 Task: Find an Airbnb in Gardner for 7 guests from July 10 to July 15 with free parking, wifi, 4 bedrooms, 7 beds, priced between ₹10,000 and ₹15,000, and hosted in English.
Action: Mouse moved to (614, 125)
Screenshot: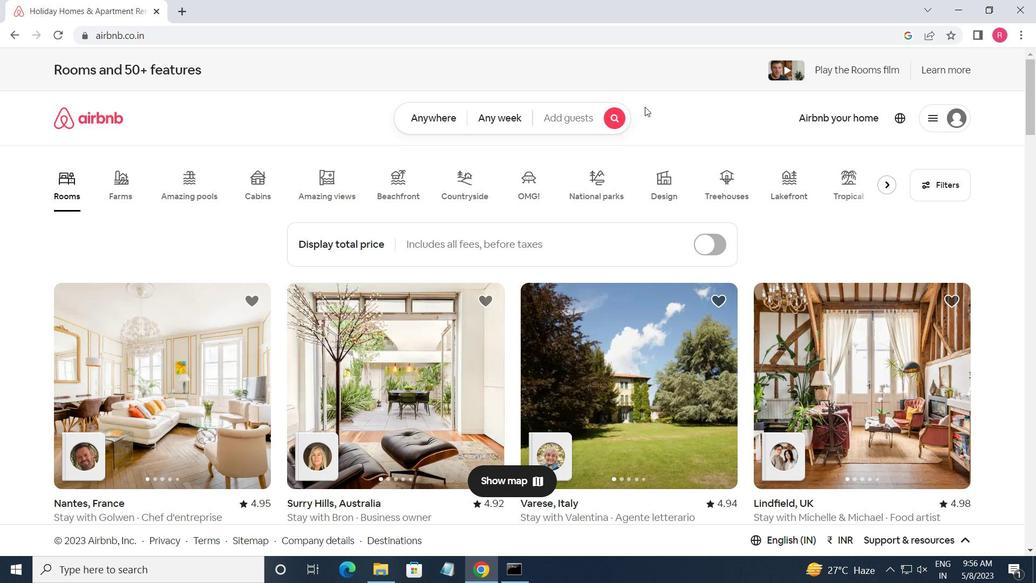 
Action: Mouse pressed left at (614, 125)
Screenshot: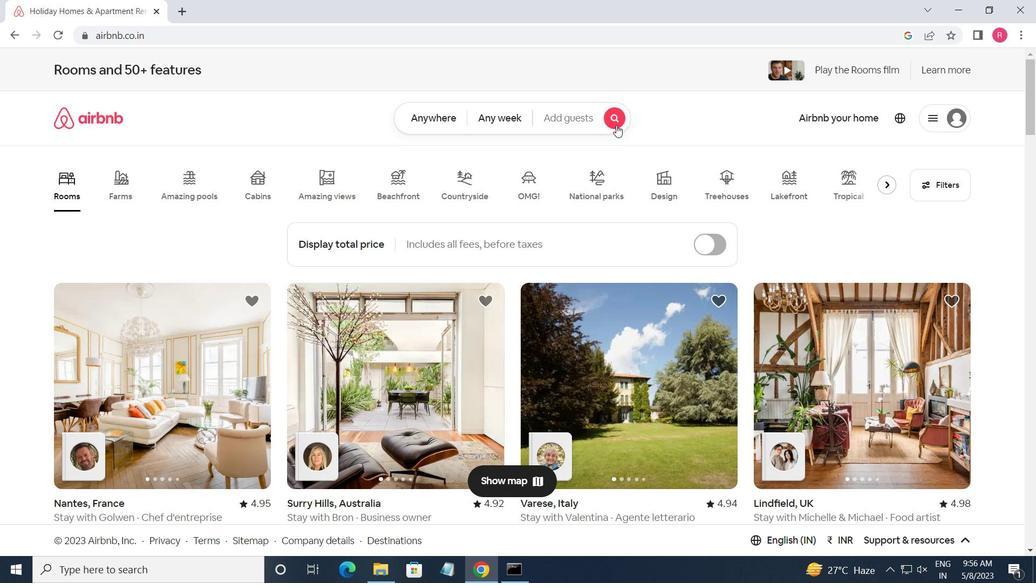 
Action: Mouse moved to (328, 158)
Screenshot: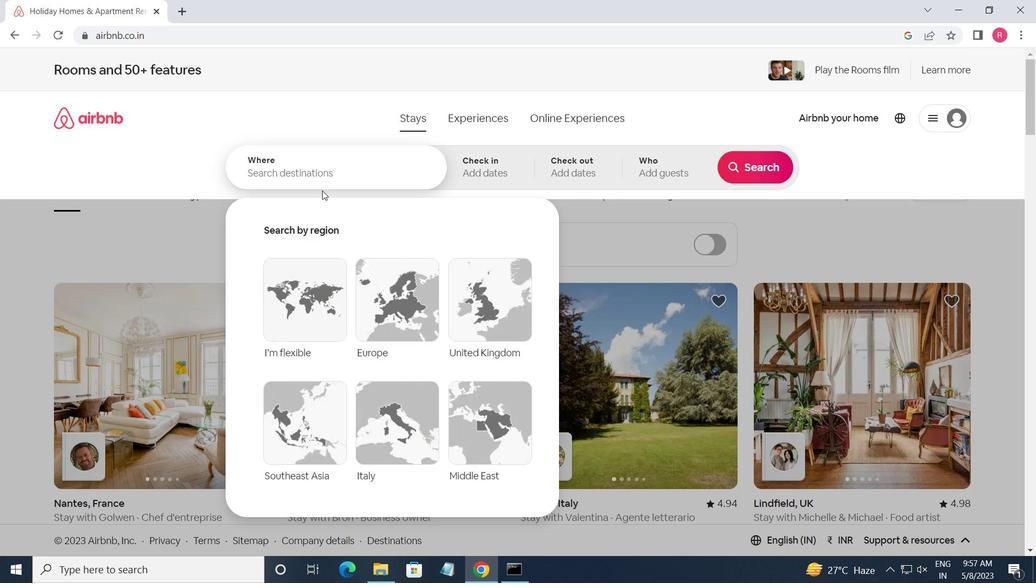 
Action: Mouse pressed left at (328, 158)
Screenshot: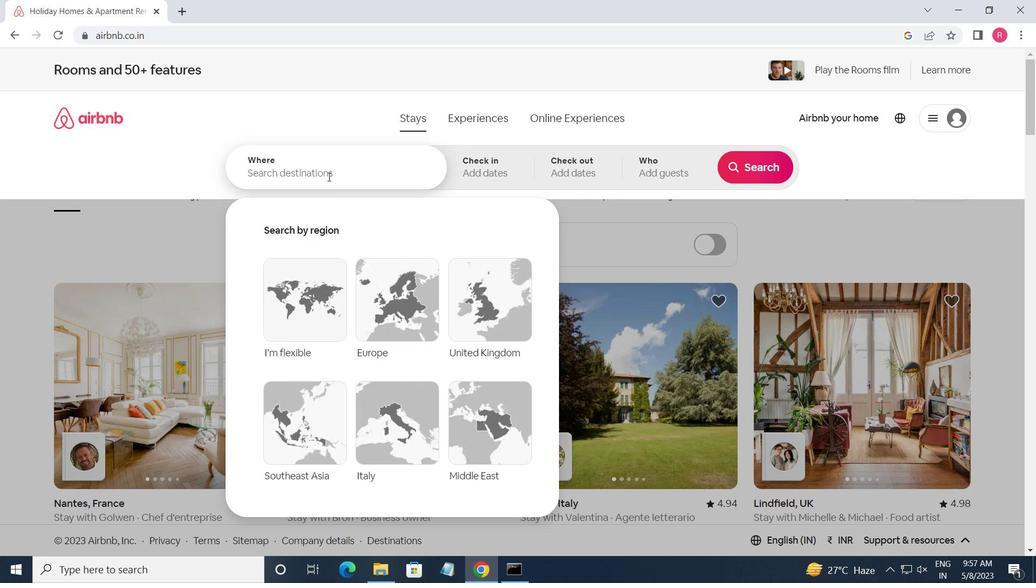 
Action: Mouse moved to (328, 158)
Screenshot: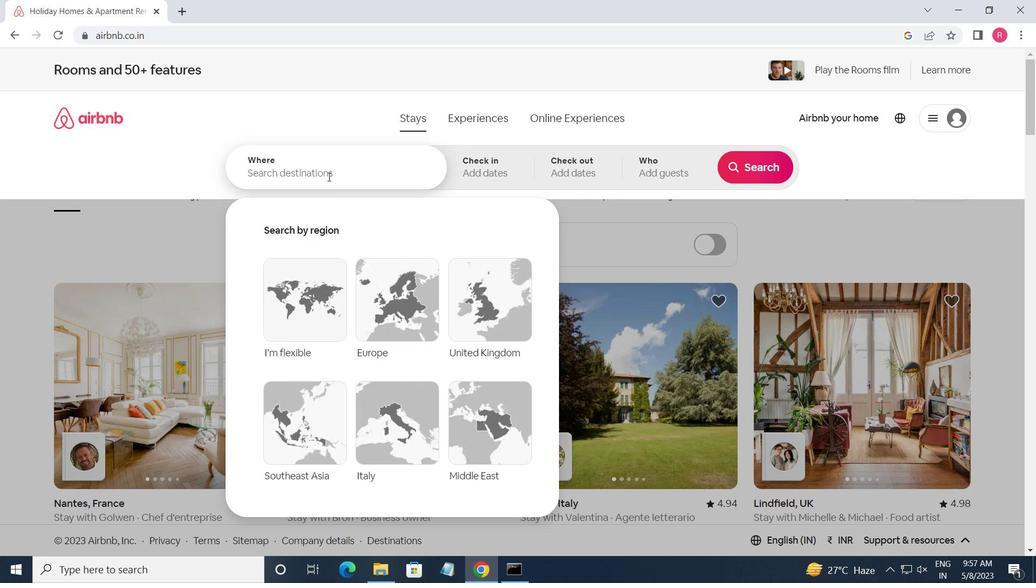 
Action: Key pressed <Key.shift>GRADNER,<Key.shift_r>UNITED<Key.space><Key.shift>STATE<Key.enter>
Screenshot: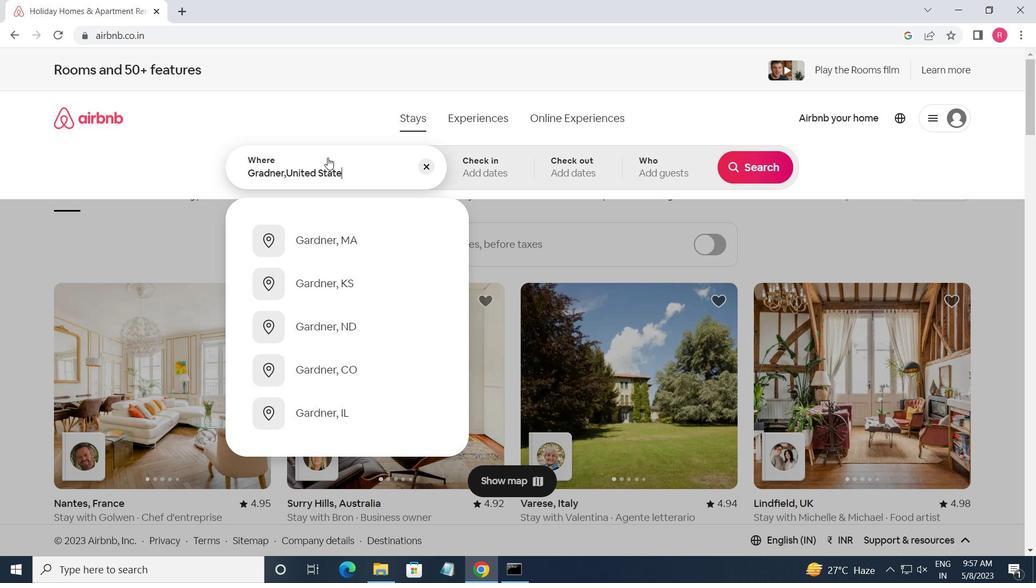 
Action: Mouse moved to (762, 282)
Screenshot: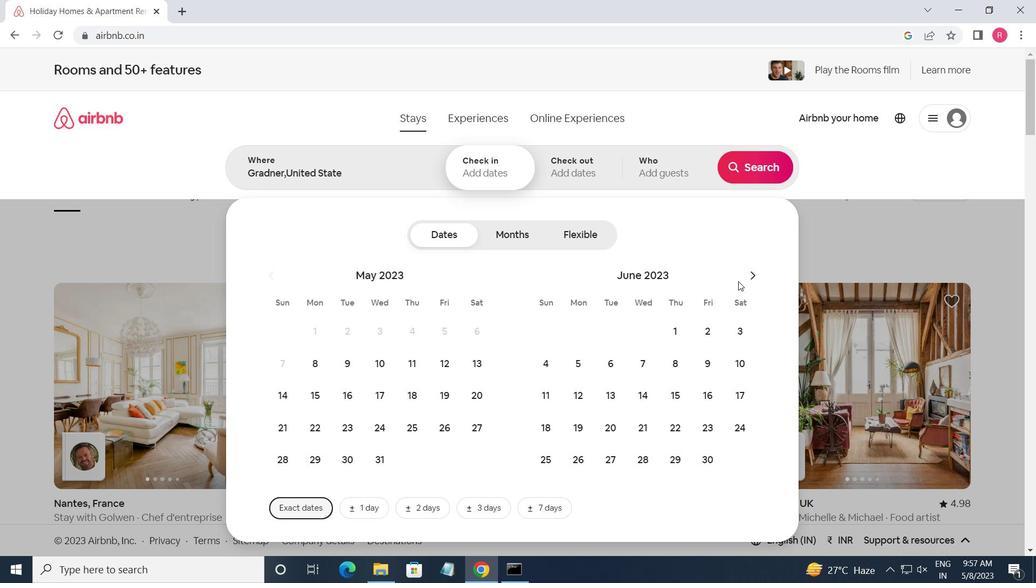
Action: Mouse pressed left at (762, 282)
Screenshot: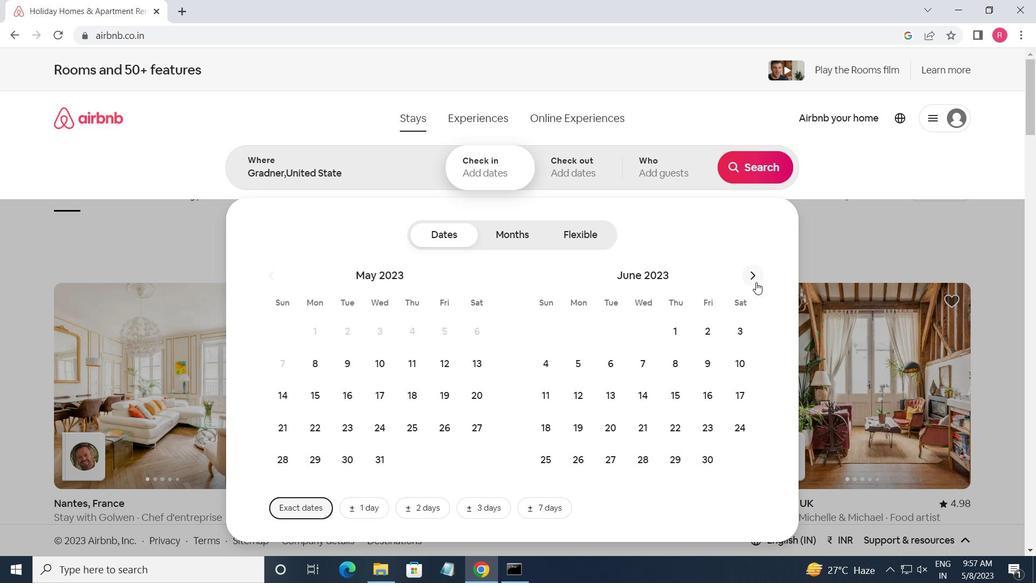 
Action: Mouse moved to (753, 281)
Screenshot: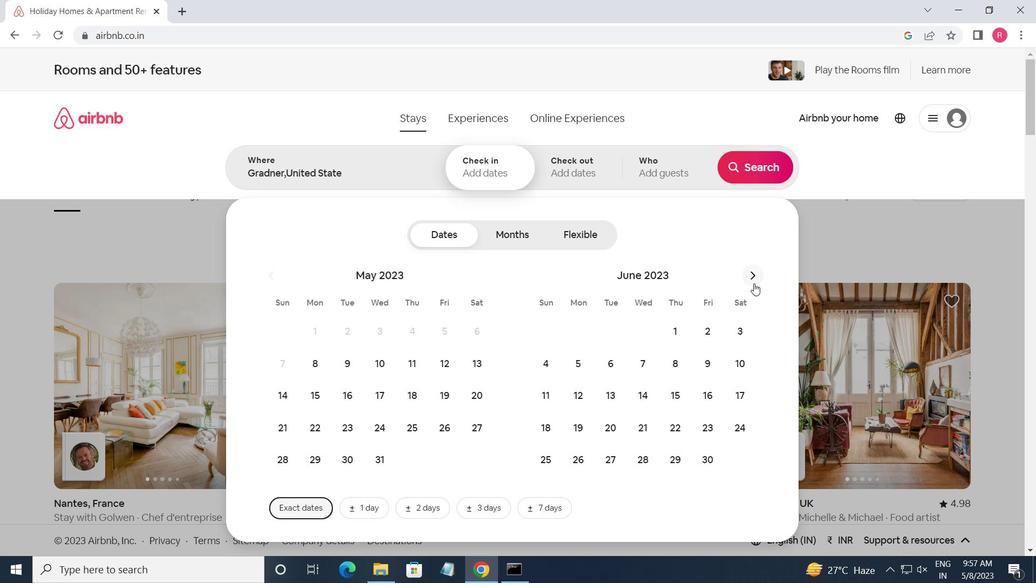 
Action: Mouse pressed left at (753, 281)
Screenshot: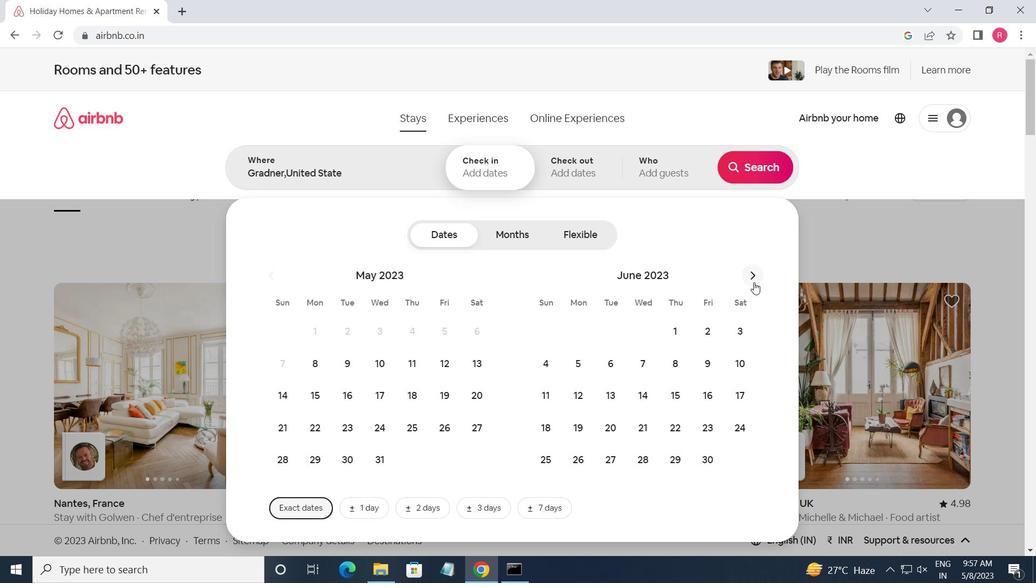 
Action: Mouse moved to (586, 390)
Screenshot: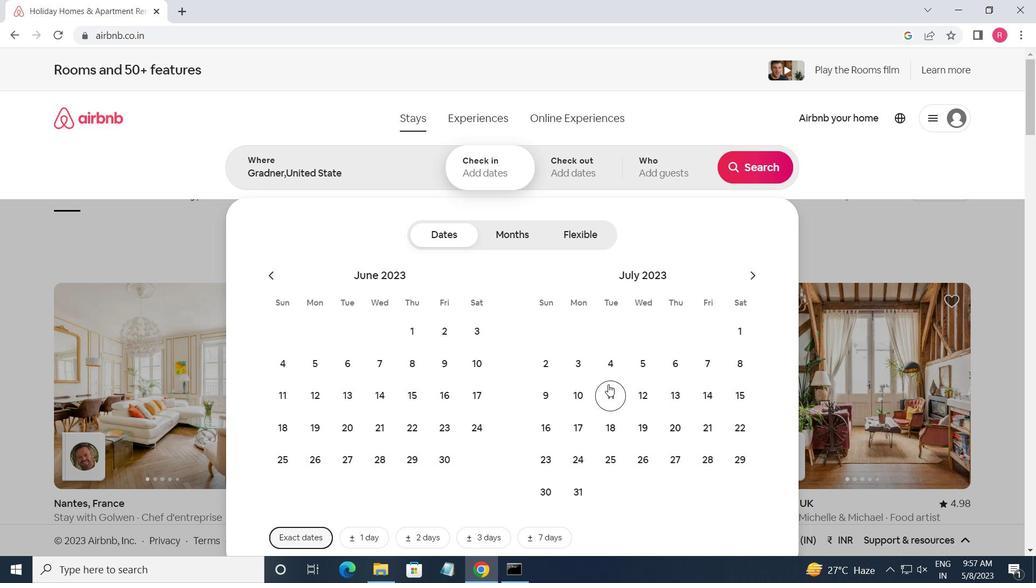 
Action: Mouse pressed left at (586, 390)
Screenshot: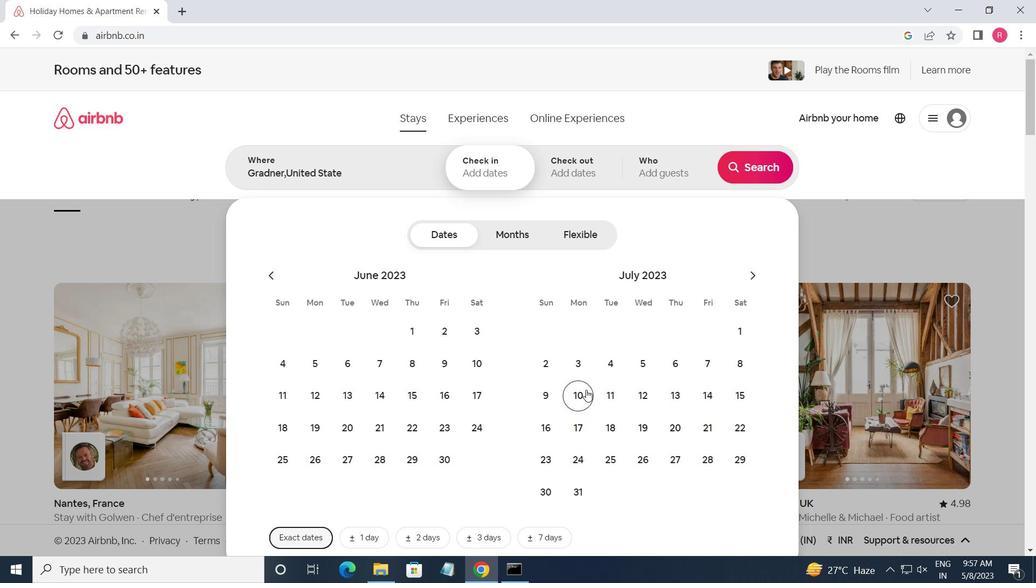 
Action: Mouse moved to (743, 391)
Screenshot: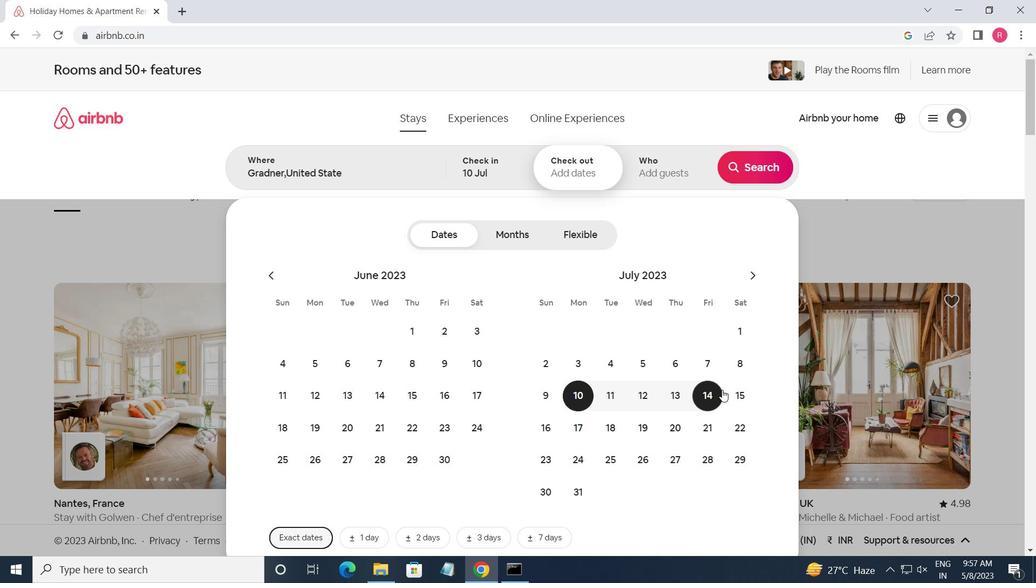 
Action: Mouse pressed left at (743, 391)
Screenshot: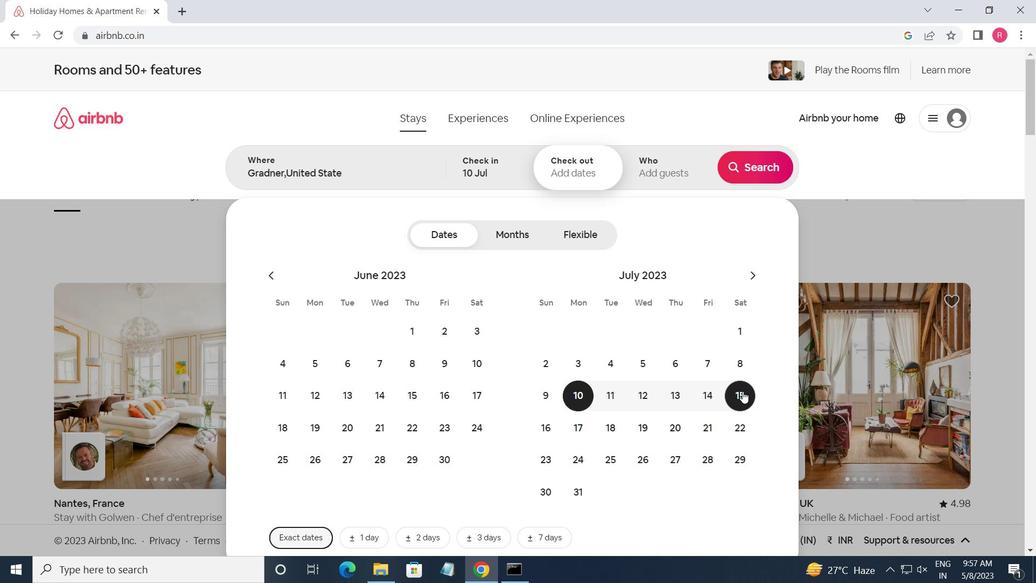 
Action: Mouse moved to (651, 170)
Screenshot: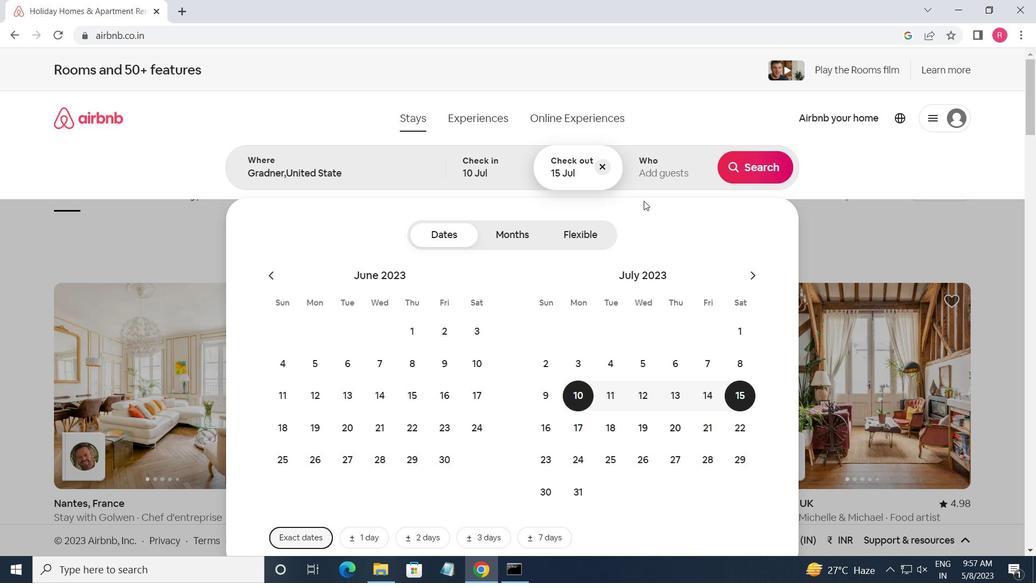 
Action: Mouse pressed left at (651, 170)
Screenshot: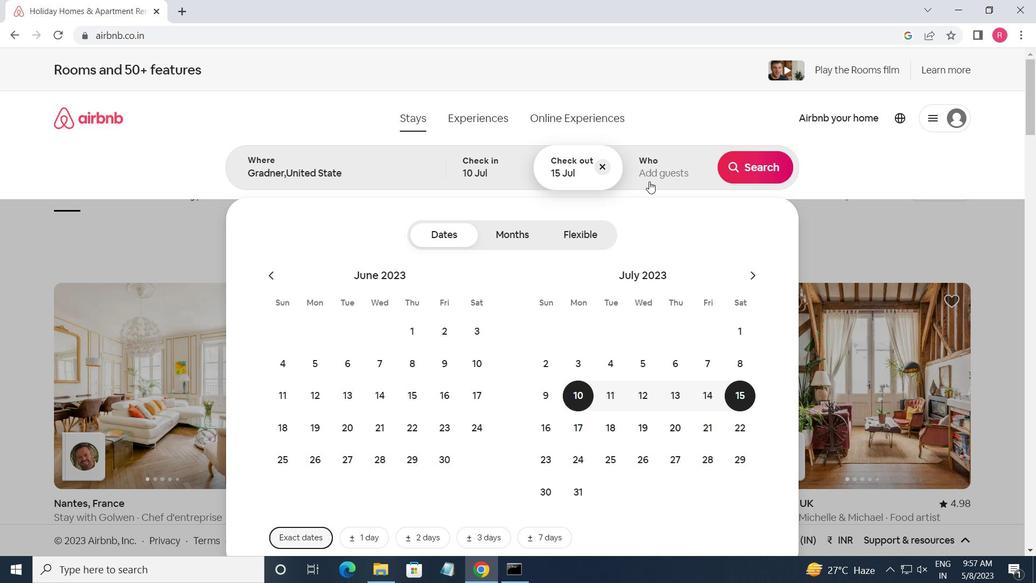 
Action: Mouse moved to (765, 245)
Screenshot: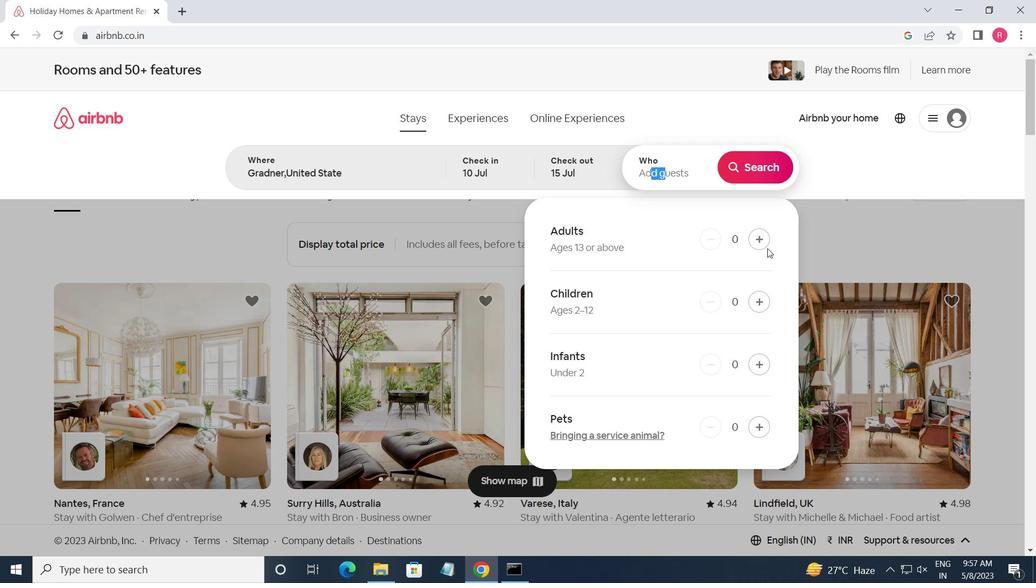 
Action: Mouse pressed left at (765, 245)
Screenshot: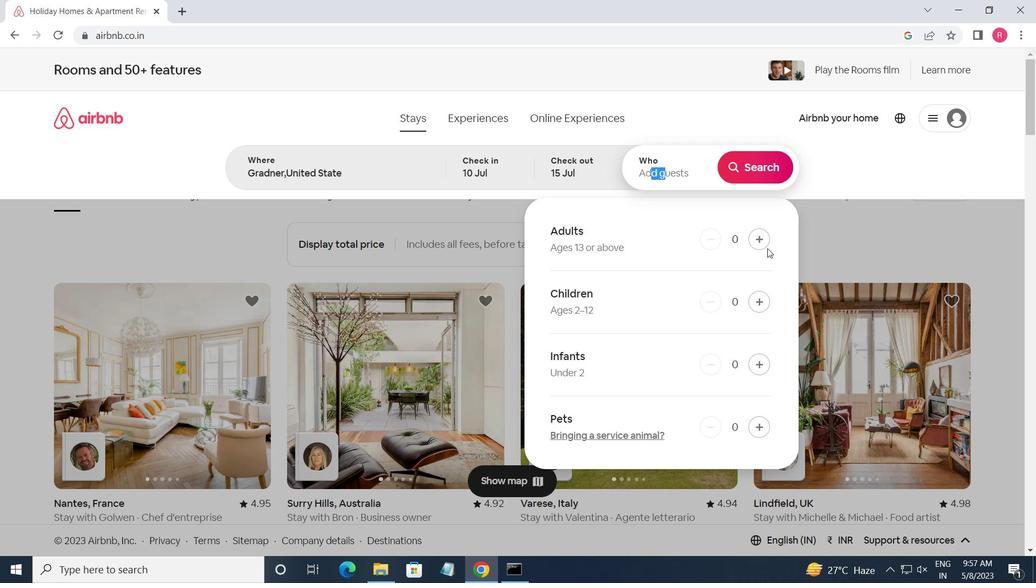 
Action: Mouse pressed left at (765, 245)
Screenshot: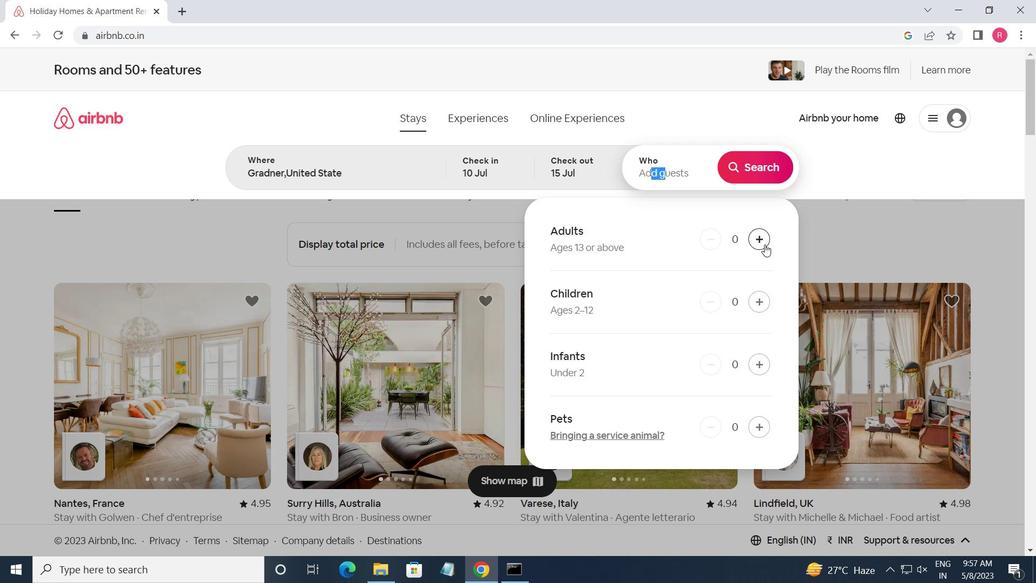 
Action: Mouse pressed left at (765, 245)
Screenshot: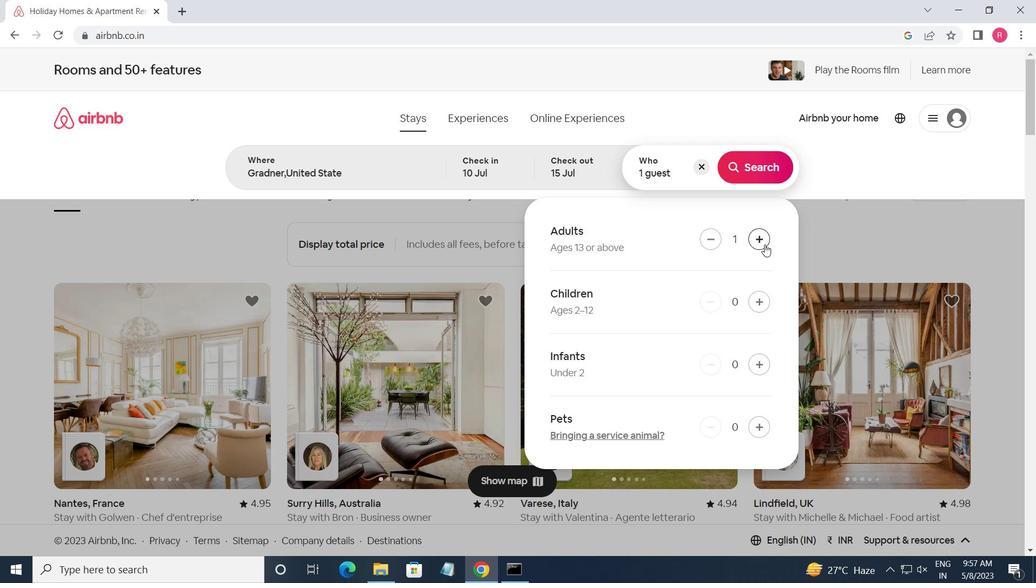 
Action: Mouse pressed left at (765, 245)
Screenshot: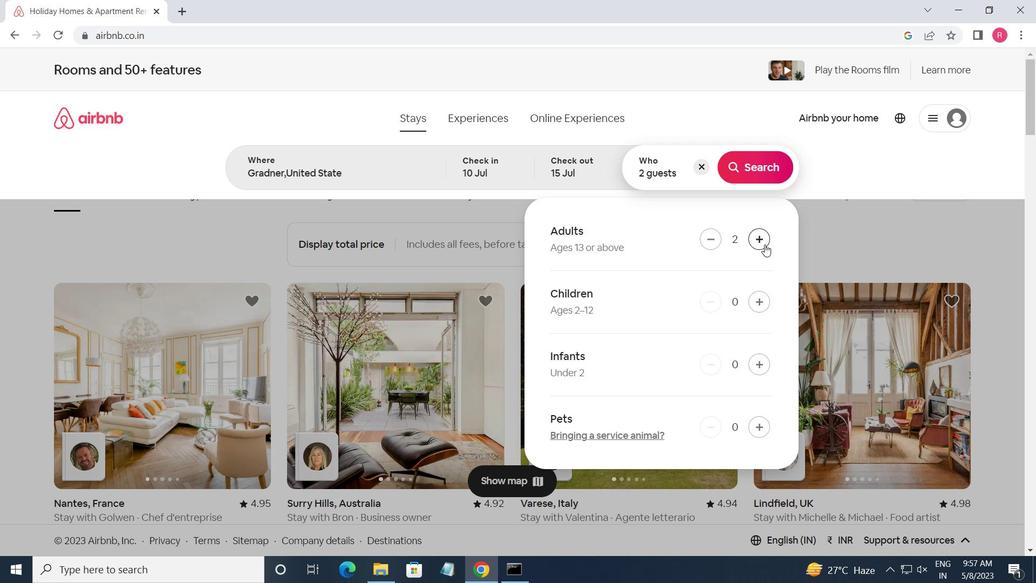 
Action: Mouse pressed left at (765, 245)
Screenshot: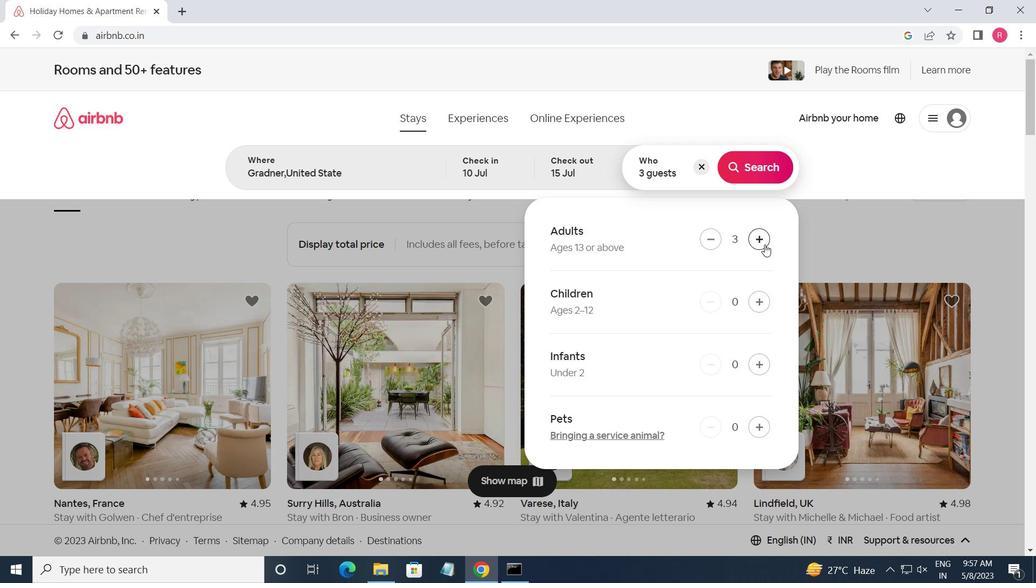 
Action: Mouse pressed left at (765, 245)
Screenshot: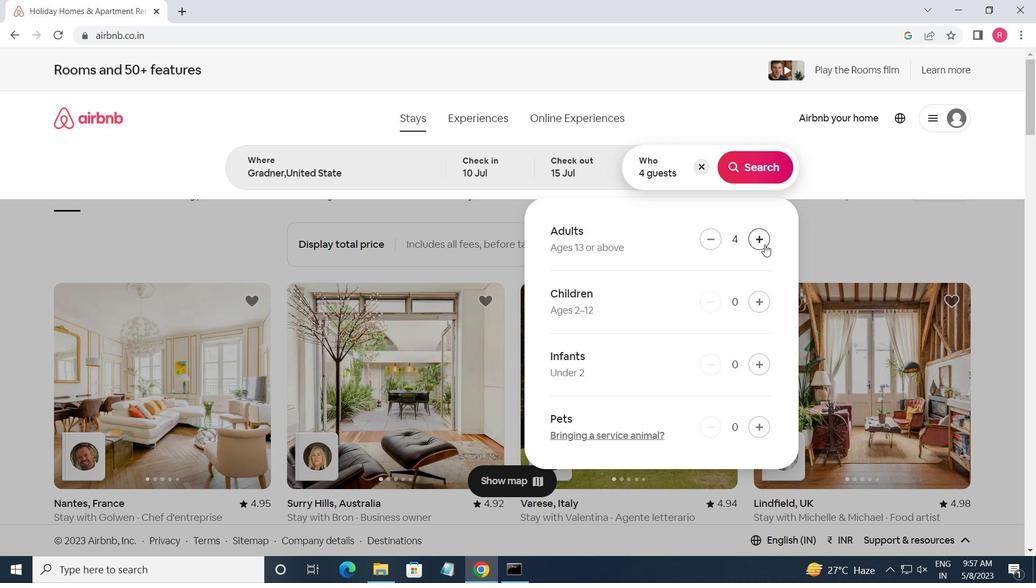 
Action: Mouse pressed left at (765, 245)
Screenshot: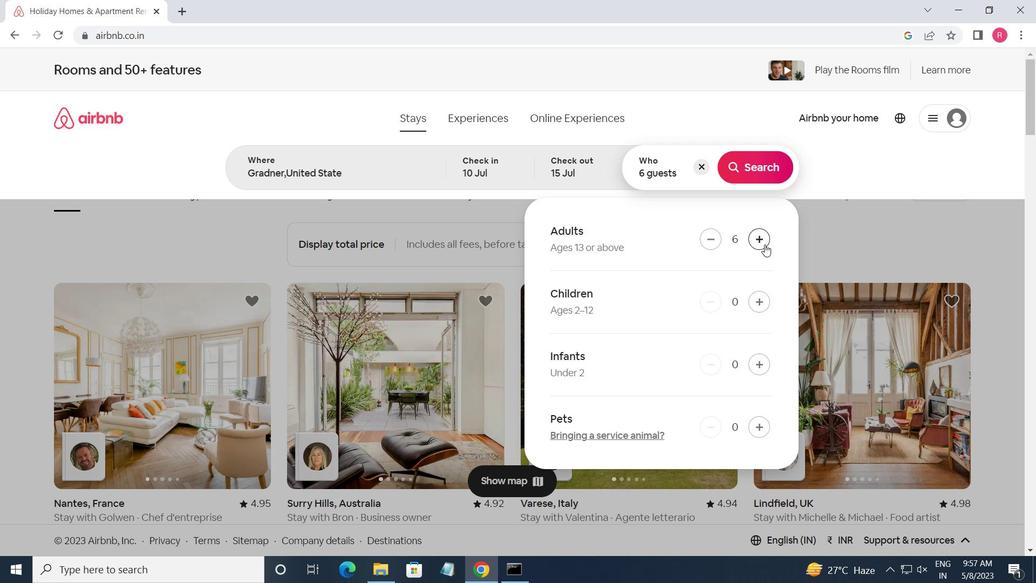 
Action: Mouse moved to (755, 170)
Screenshot: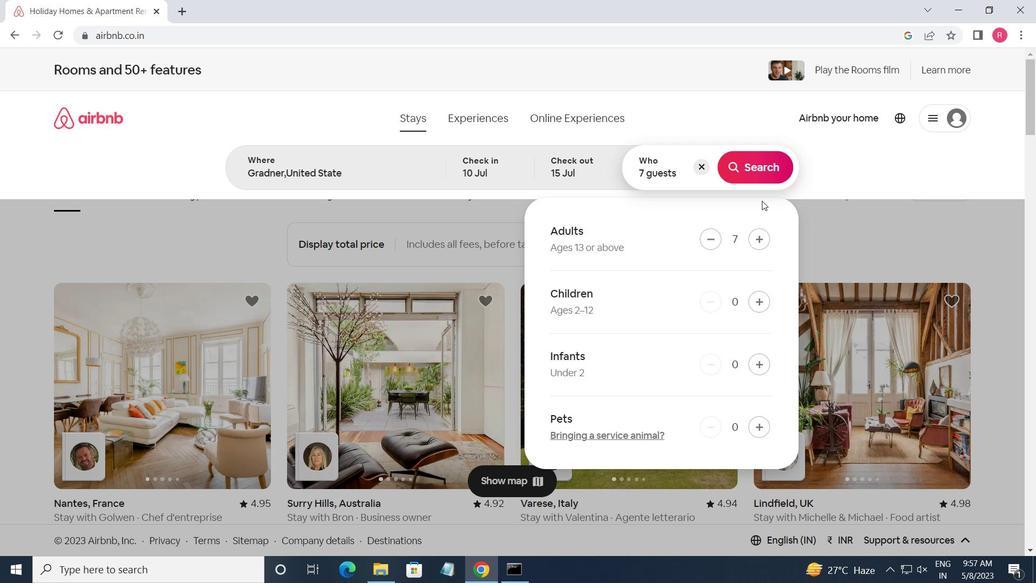 
Action: Mouse pressed left at (755, 170)
Screenshot: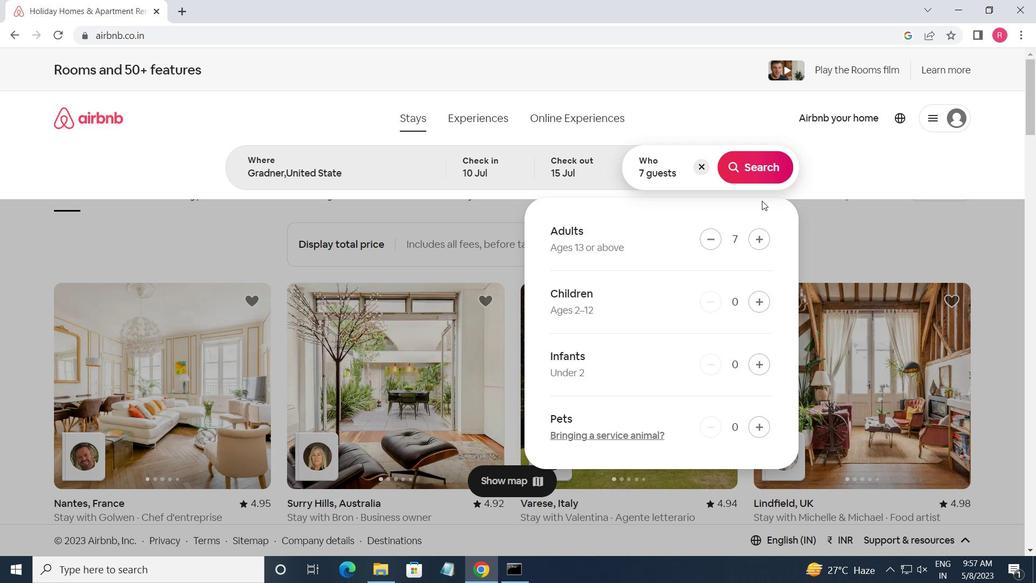 
Action: Mouse moved to (984, 129)
Screenshot: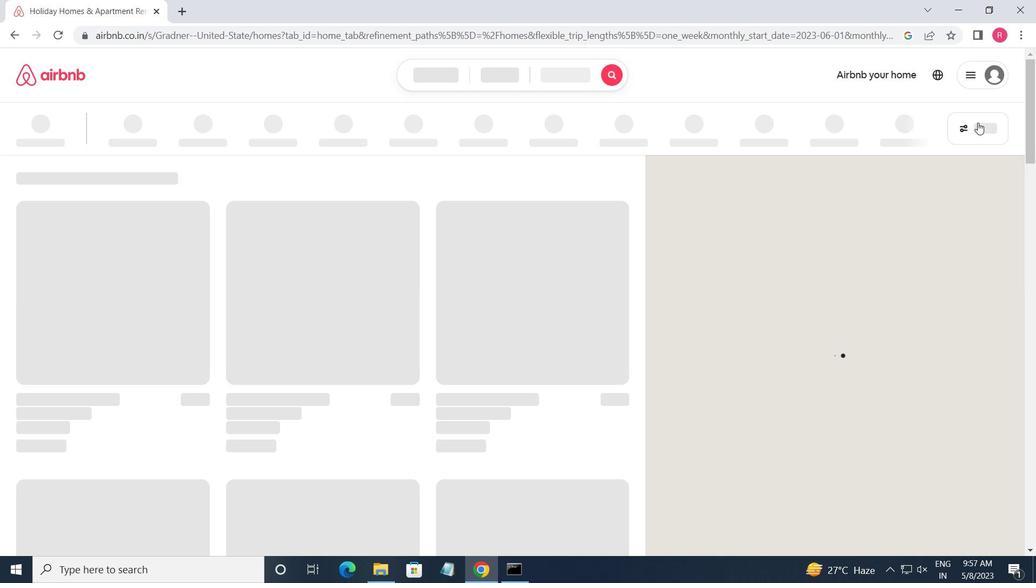 
Action: Mouse pressed left at (984, 129)
Screenshot: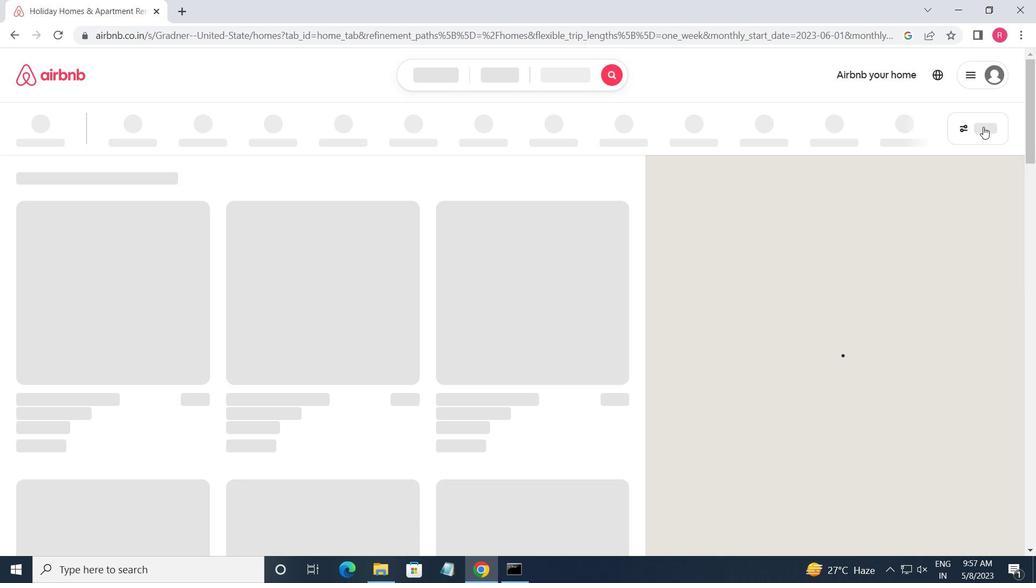 
Action: Mouse pressed left at (984, 129)
Screenshot: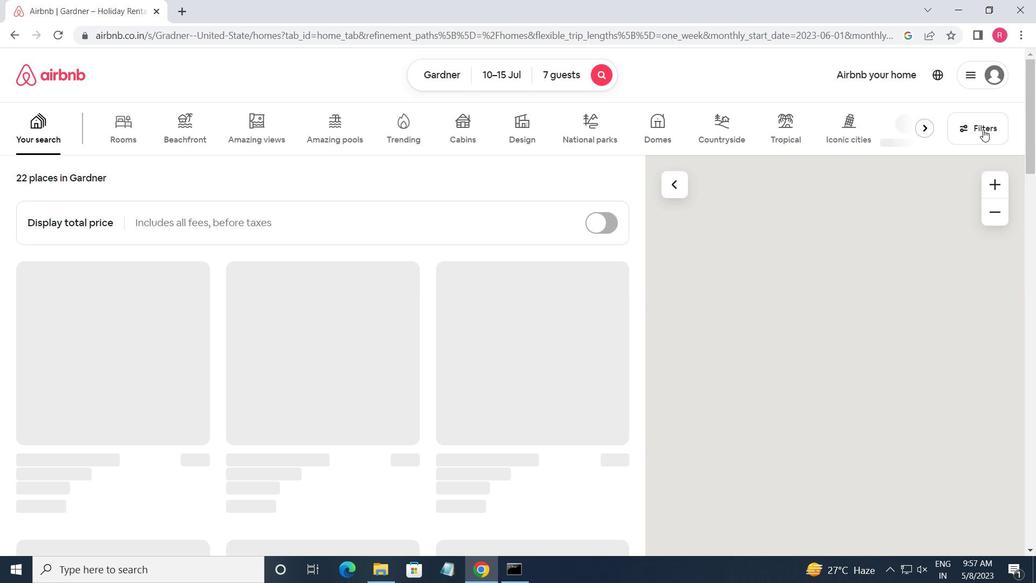 
Action: Mouse moved to (362, 453)
Screenshot: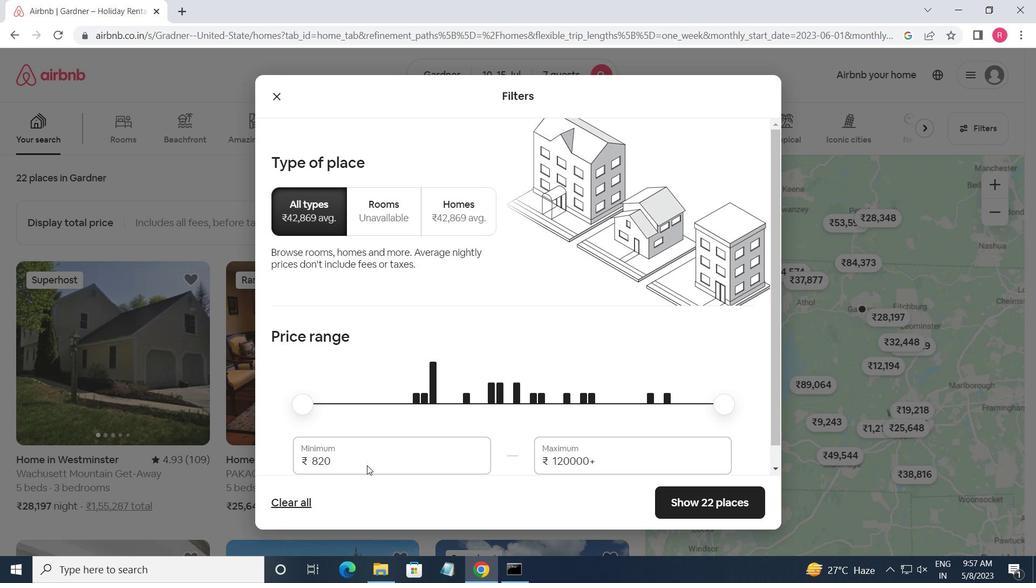 
Action: Mouse pressed left at (362, 453)
Screenshot: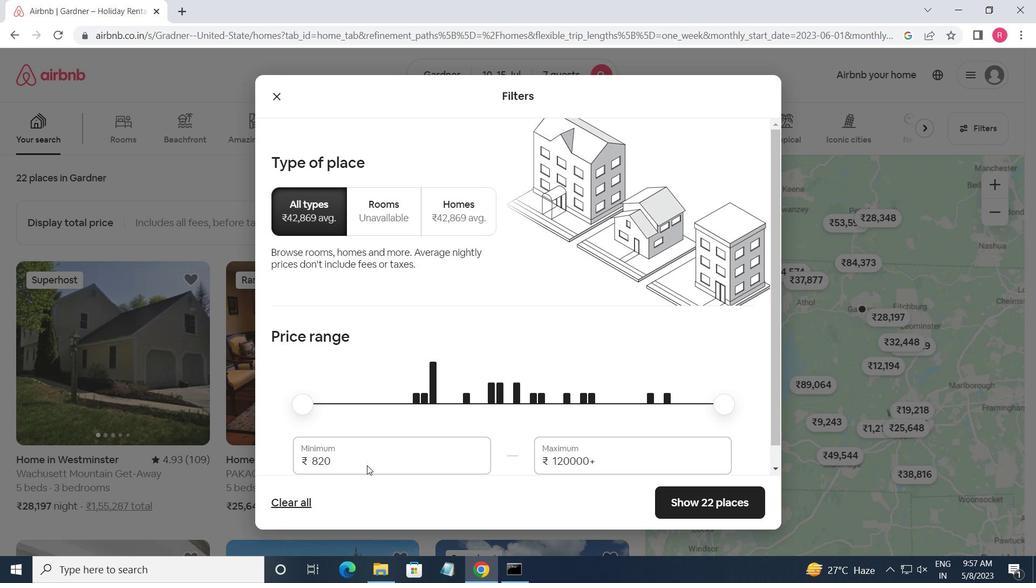 
Action: Key pressed <Key.backspace><Key.backspace><Key.backspace><Key.backspace>10000<Key.tab>15000
Screenshot: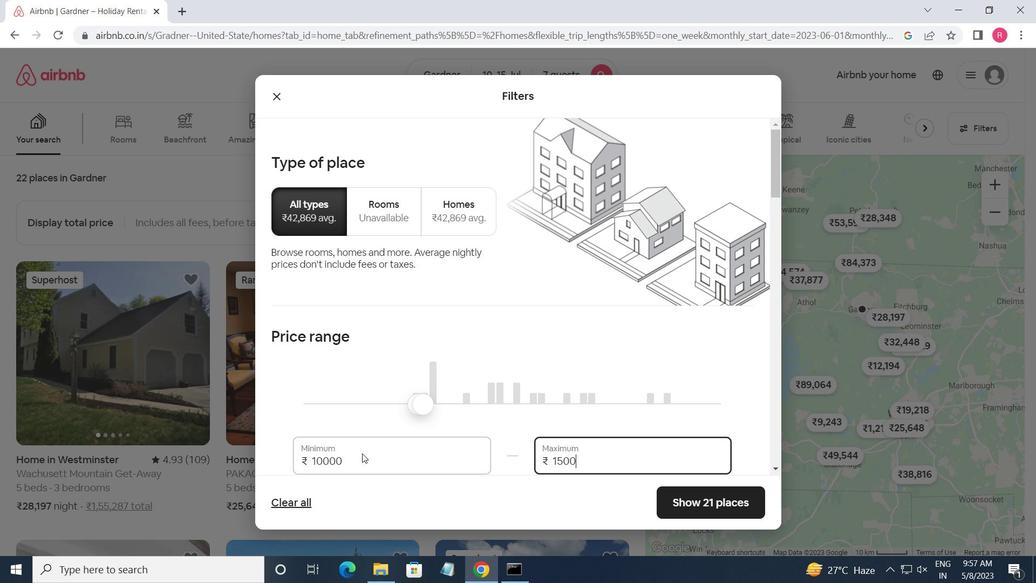 
Action: Mouse moved to (388, 468)
Screenshot: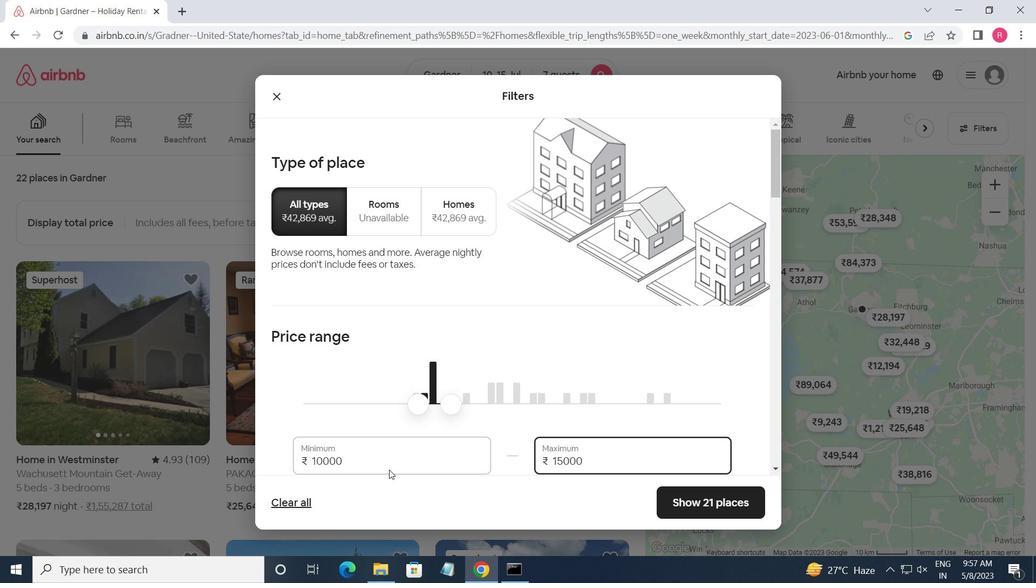 
Action: Mouse scrolled (388, 467) with delta (0, 0)
Screenshot: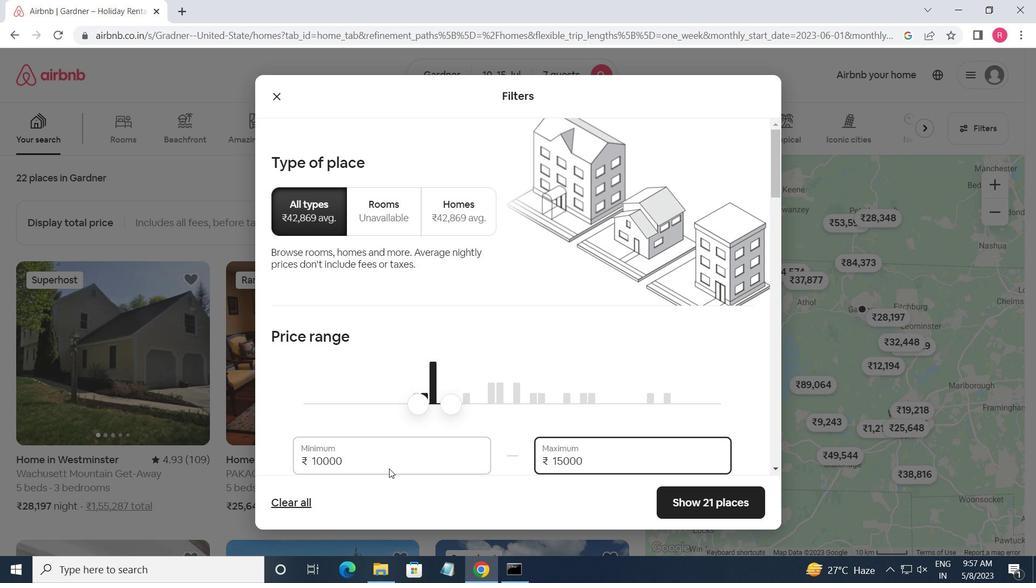 
Action: Mouse scrolled (388, 467) with delta (0, 0)
Screenshot: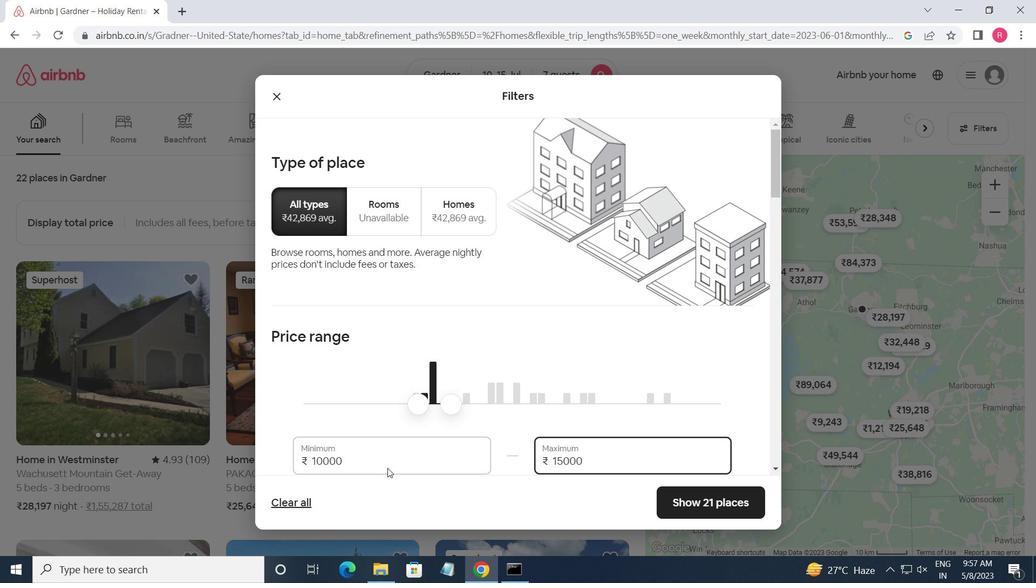 
Action: Mouse scrolled (388, 467) with delta (0, 0)
Screenshot: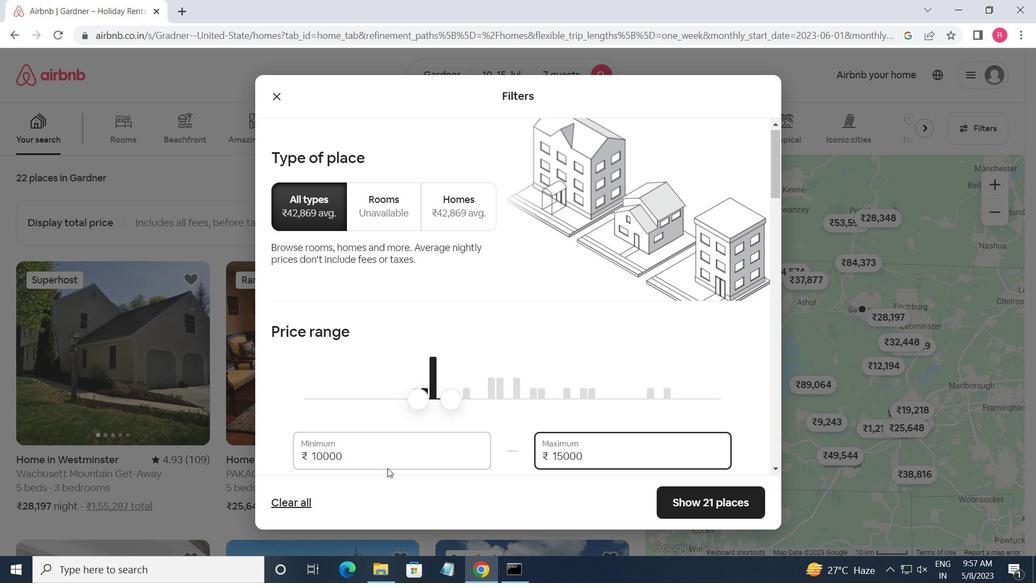 
Action: Mouse scrolled (388, 467) with delta (0, 0)
Screenshot: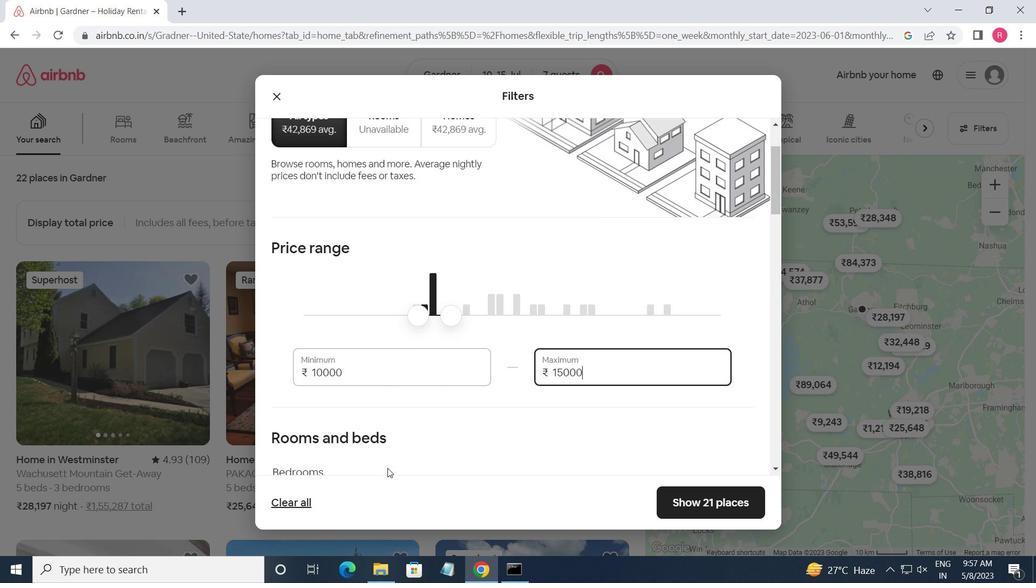 
Action: Mouse moved to (383, 444)
Screenshot: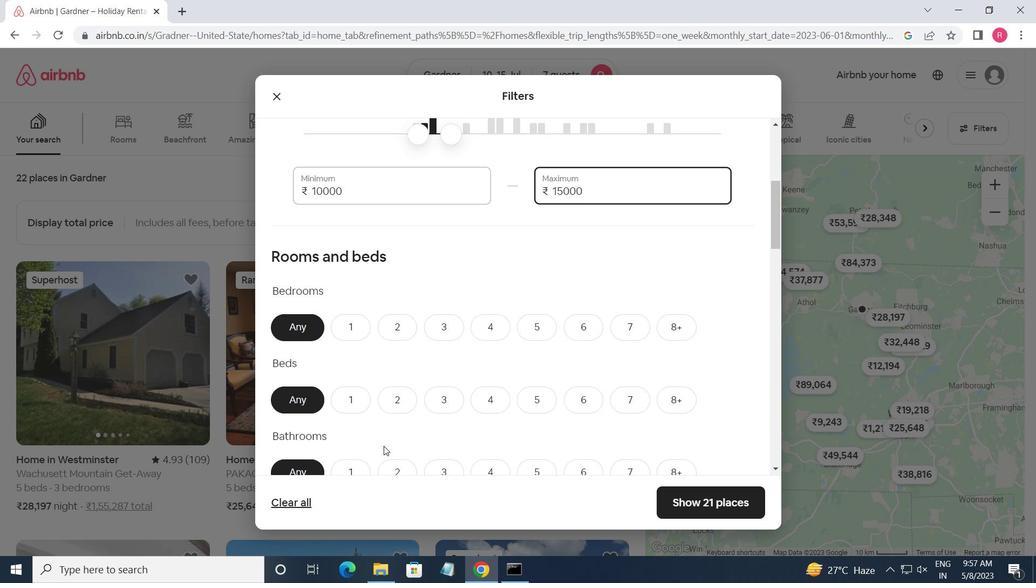 
Action: Mouse scrolled (383, 443) with delta (0, 0)
Screenshot: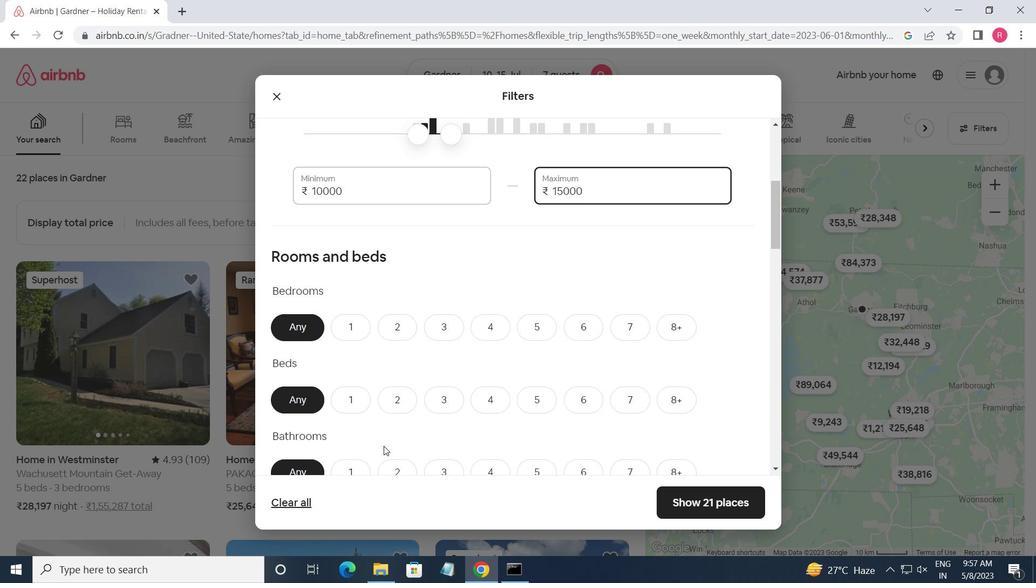 
Action: Mouse moved to (484, 264)
Screenshot: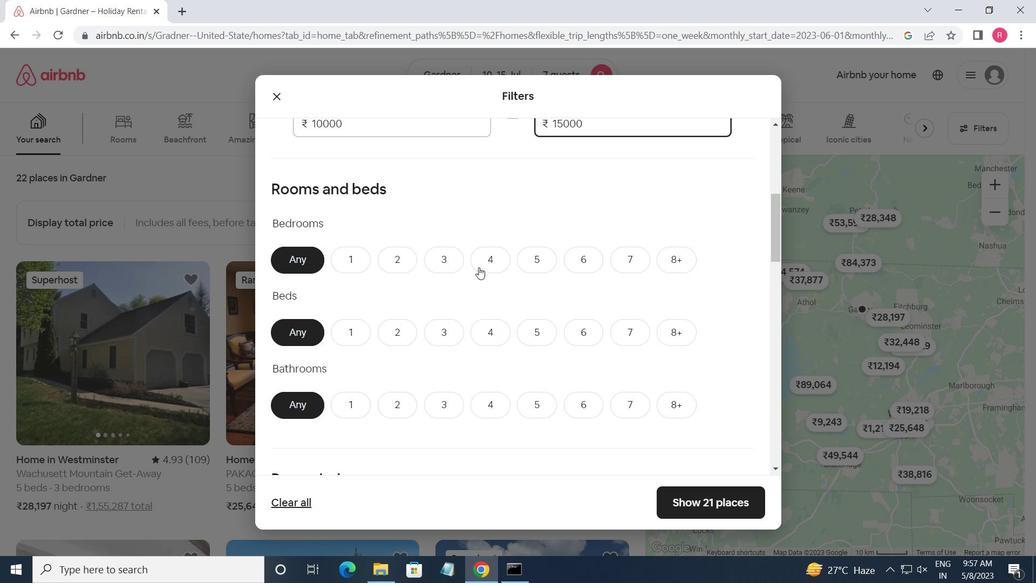 
Action: Mouse pressed left at (484, 264)
Screenshot: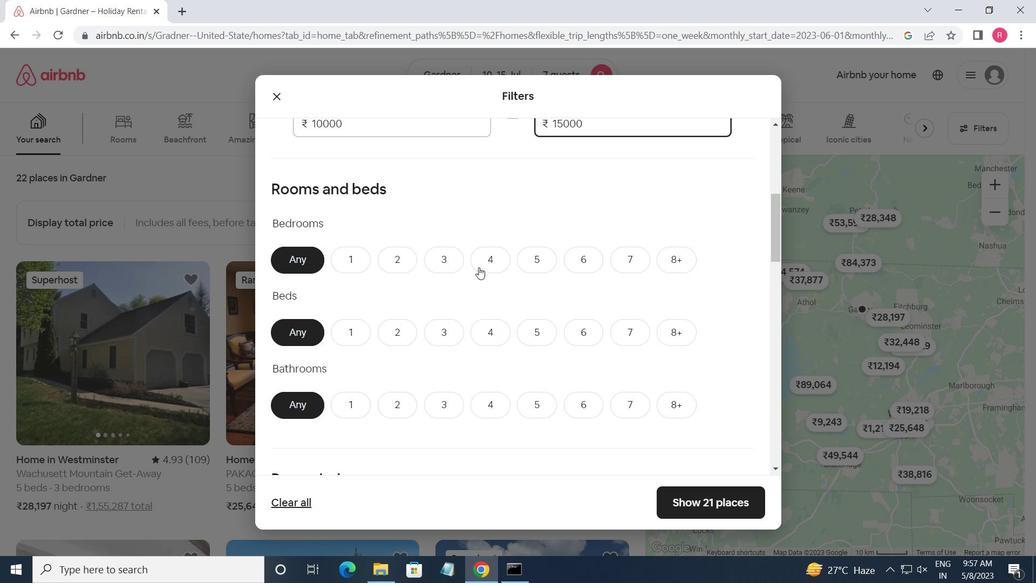 
Action: Mouse moved to (625, 333)
Screenshot: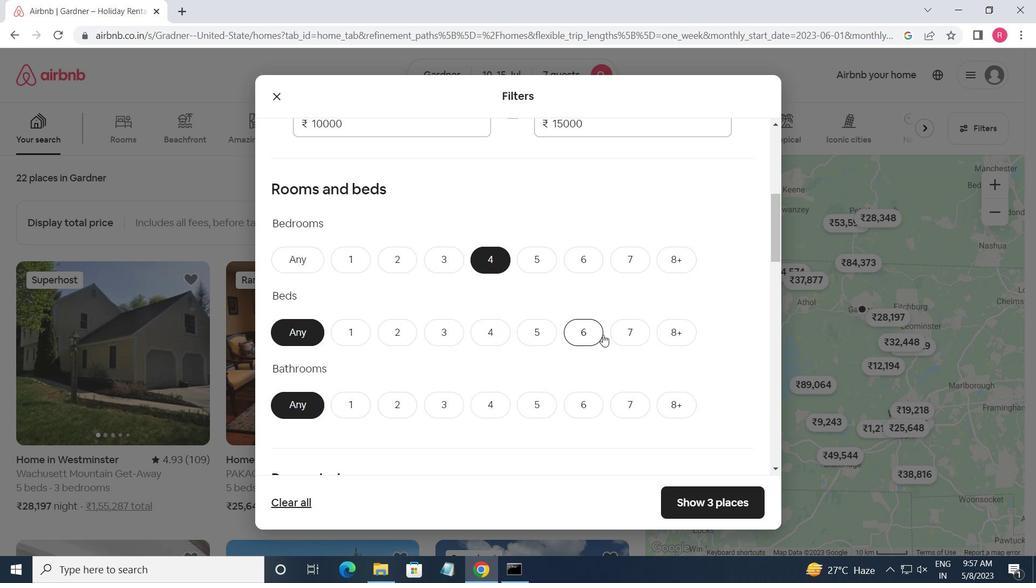 
Action: Mouse pressed left at (625, 333)
Screenshot: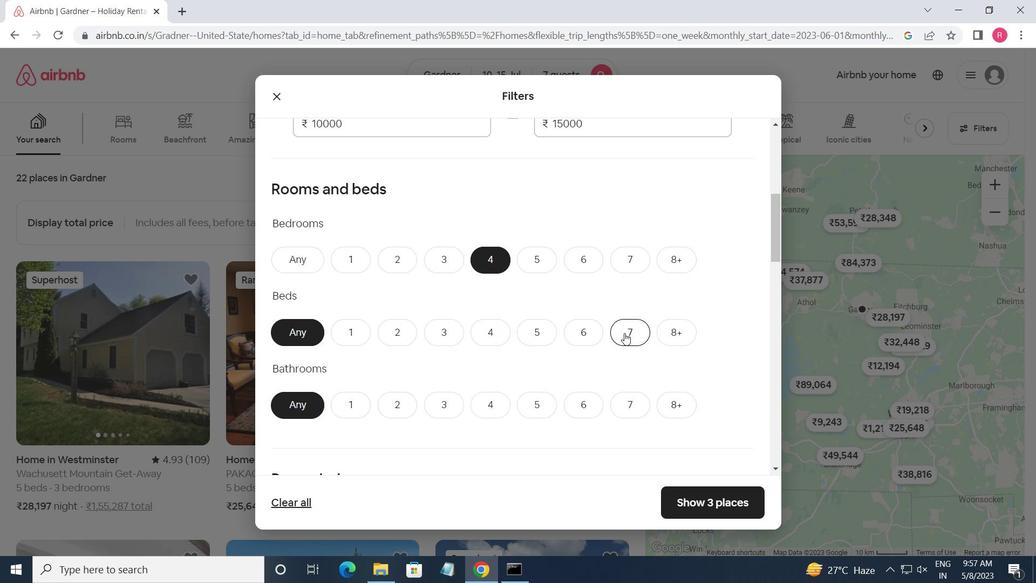 
Action: Mouse moved to (504, 397)
Screenshot: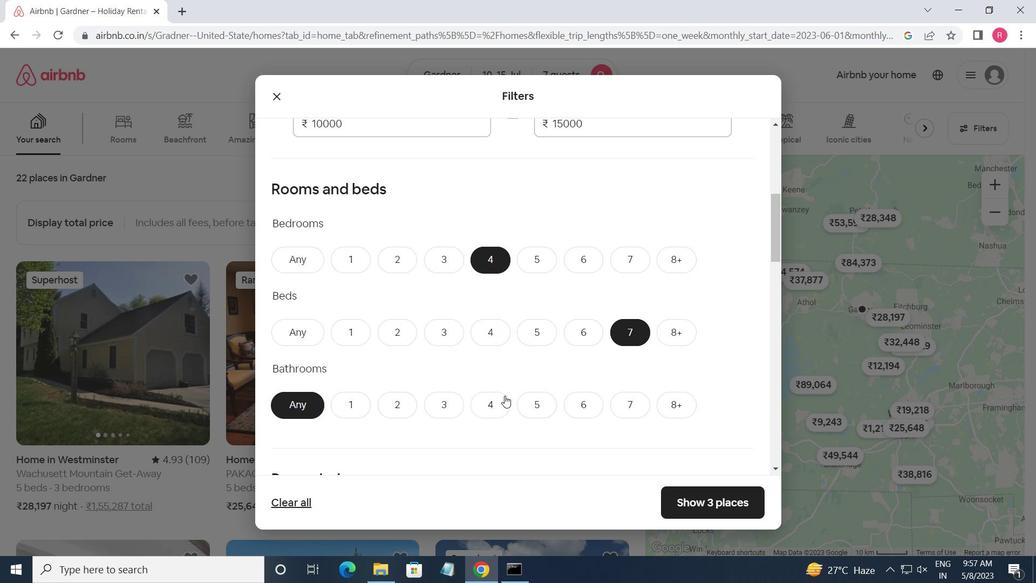 
Action: Mouse pressed left at (504, 397)
Screenshot: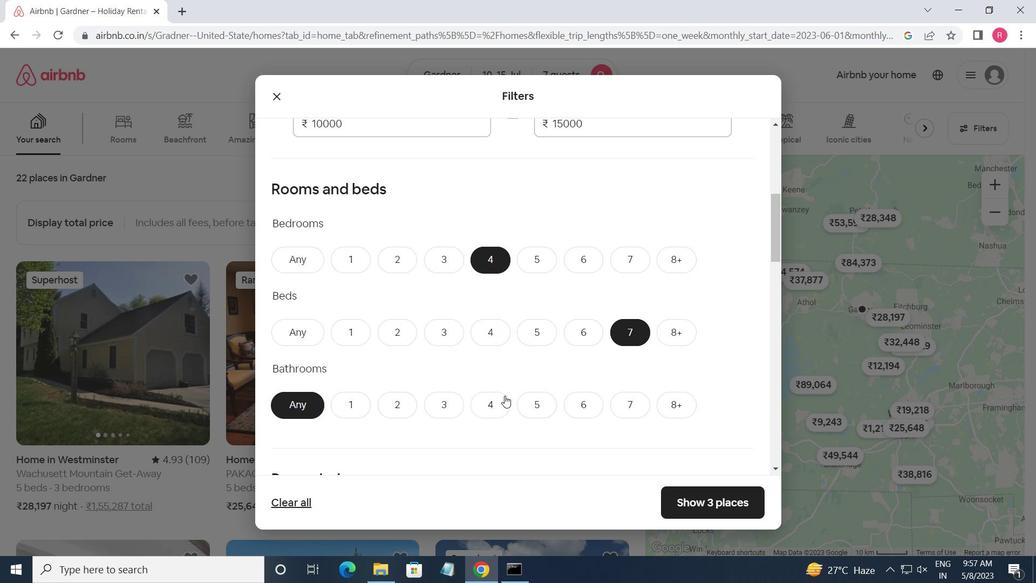 
Action: Mouse moved to (504, 397)
Screenshot: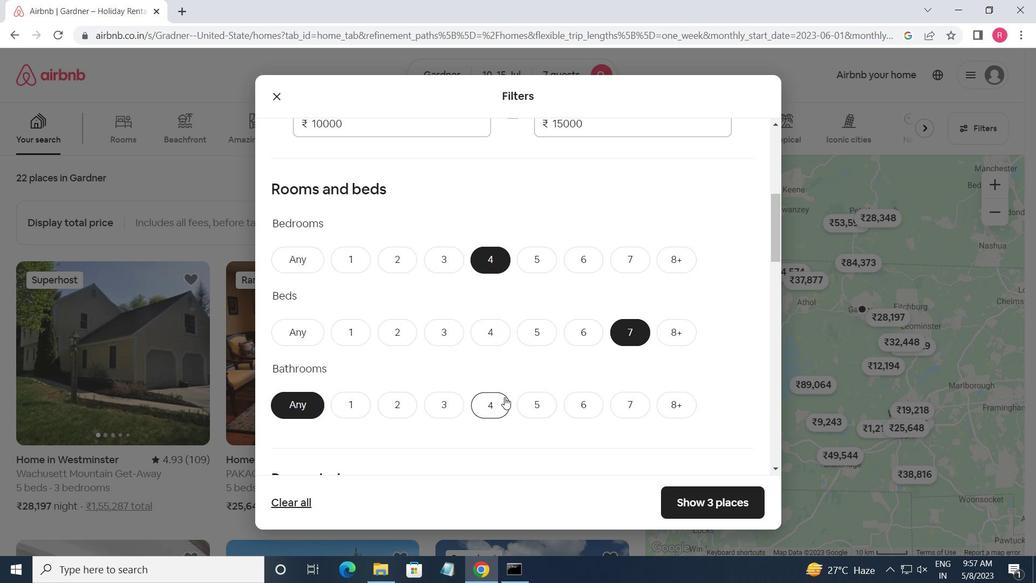 
Action: Mouse scrolled (504, 396) with delta (0, 0)
Screenshot: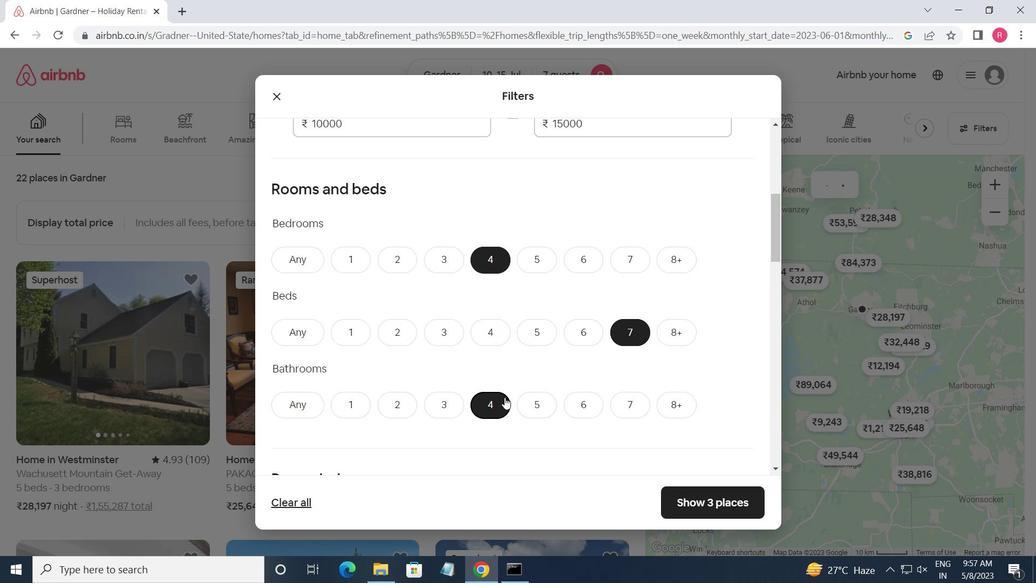 
Action: Mouse scrolled (504, 396) with delta (0, 0)
Screenshot: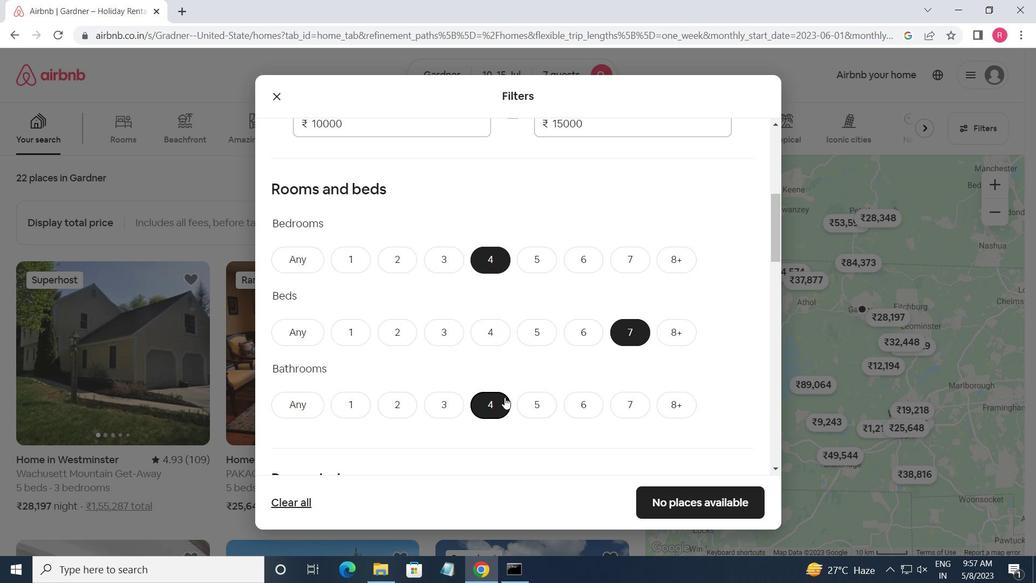 
Action: Mouse scrolled (504, 396) with delta (0, 0)
Screenshot: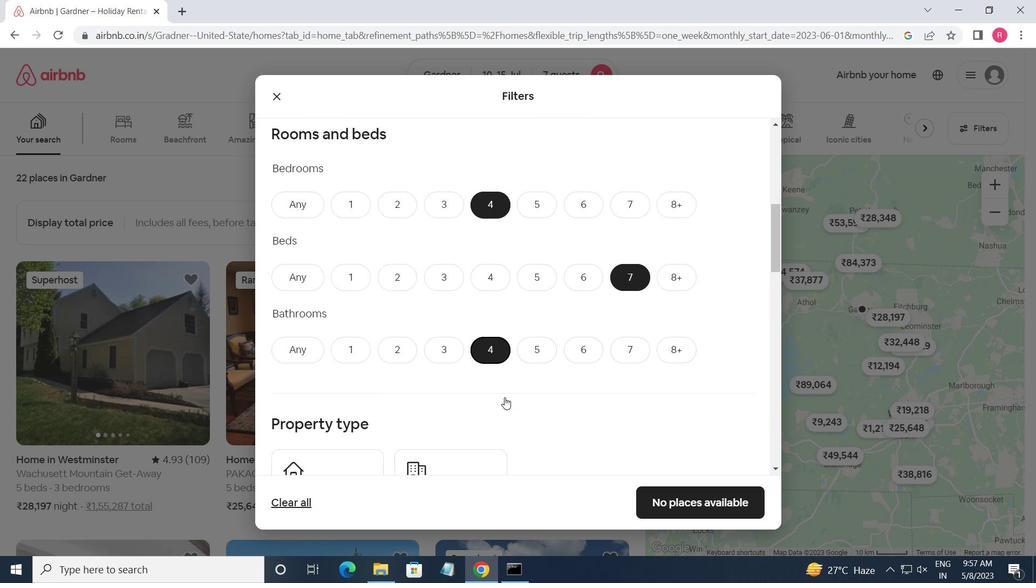 
Action: Mouse moved to (297, 345)
Screenshot: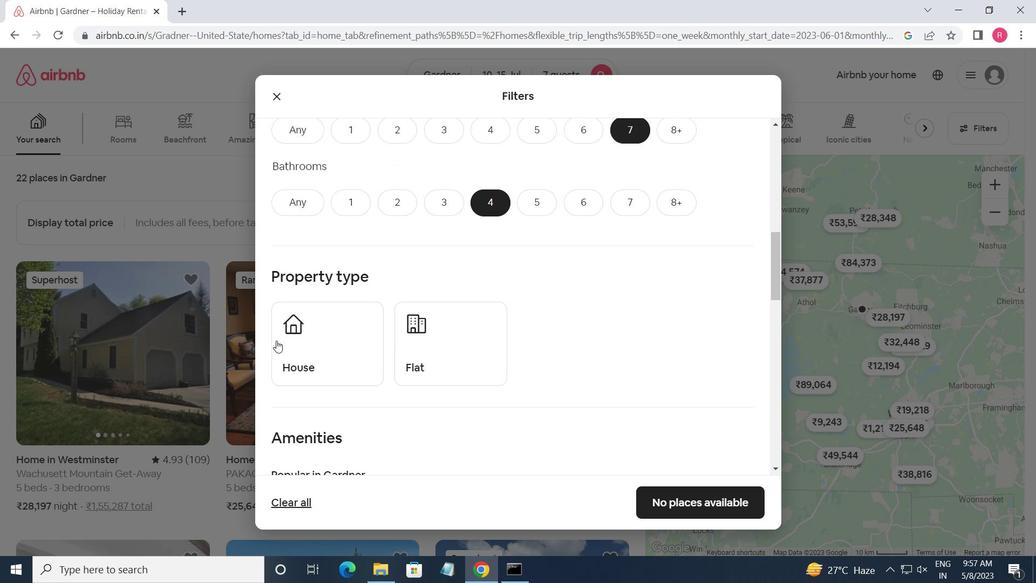 
Action: Mouse pressed left at (297, 345)
Screenshot: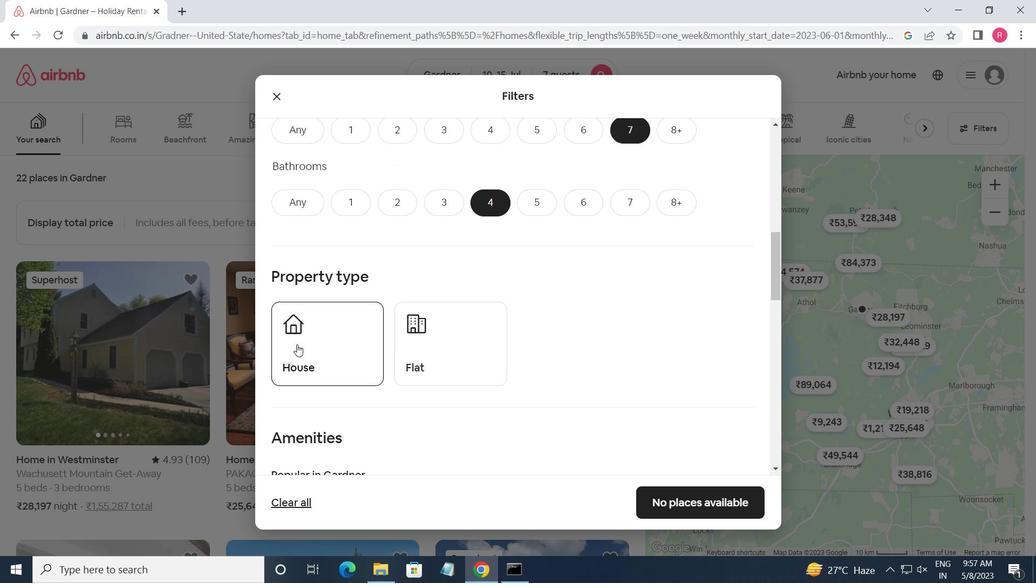 
Action: Mouse moved to (408, 351)
Screenshot: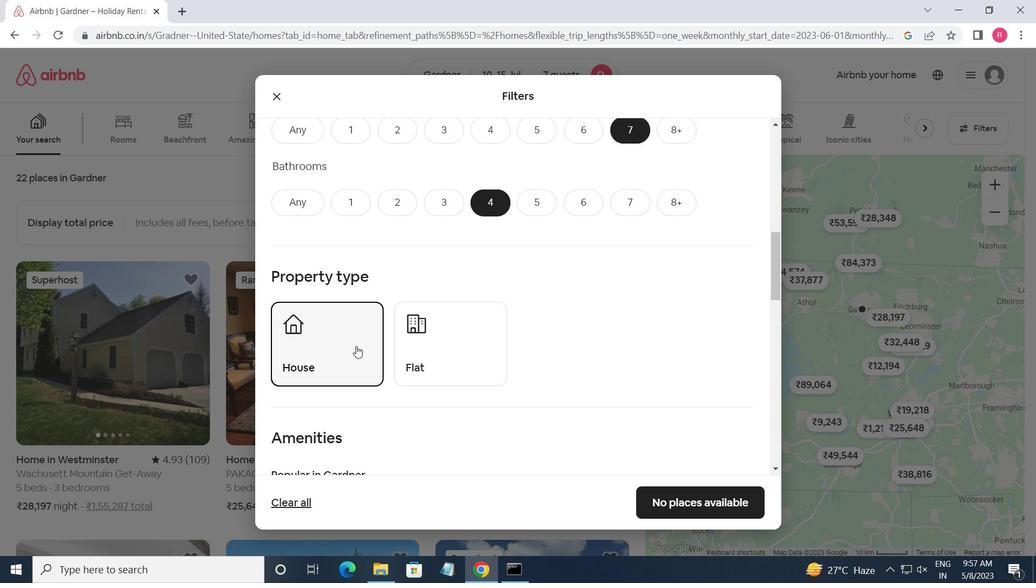 
Action: Mouse pressed left at (408, 351)
Screenshot: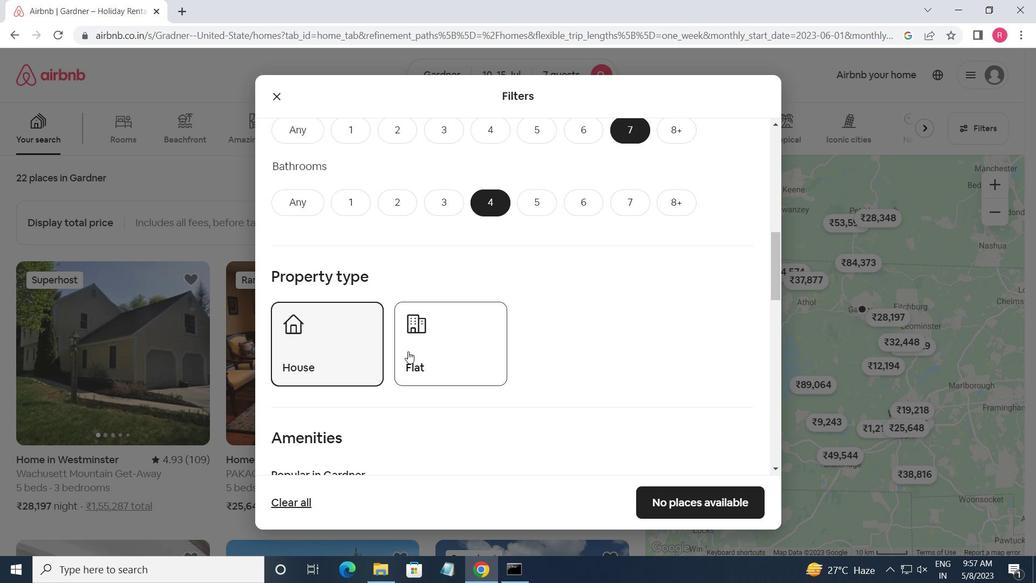 
Action: Mouse scrolled (408, 351) with delta (0, 0)
Screenshot: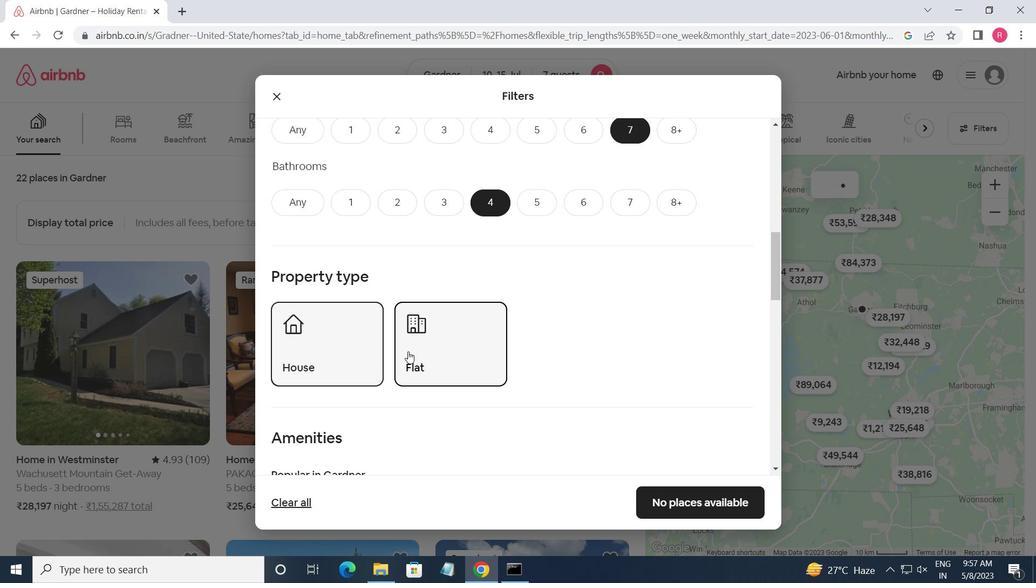 
Action: Mouse scrolled (408, 351) with delta (0, 0)
Screenshot: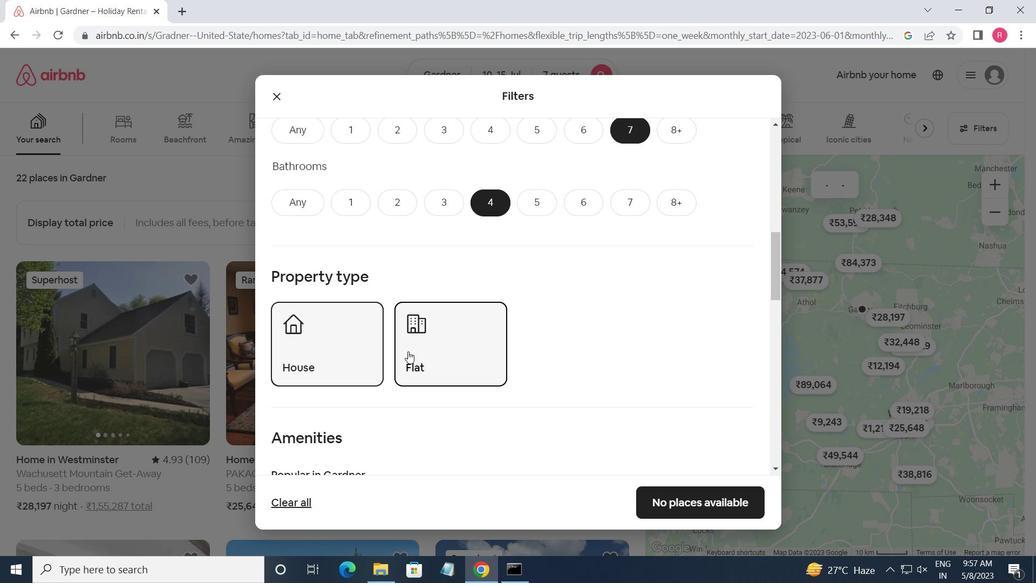 
Action: Mouse scrolled (408, 351) with delta (0, 0)
Screenshot: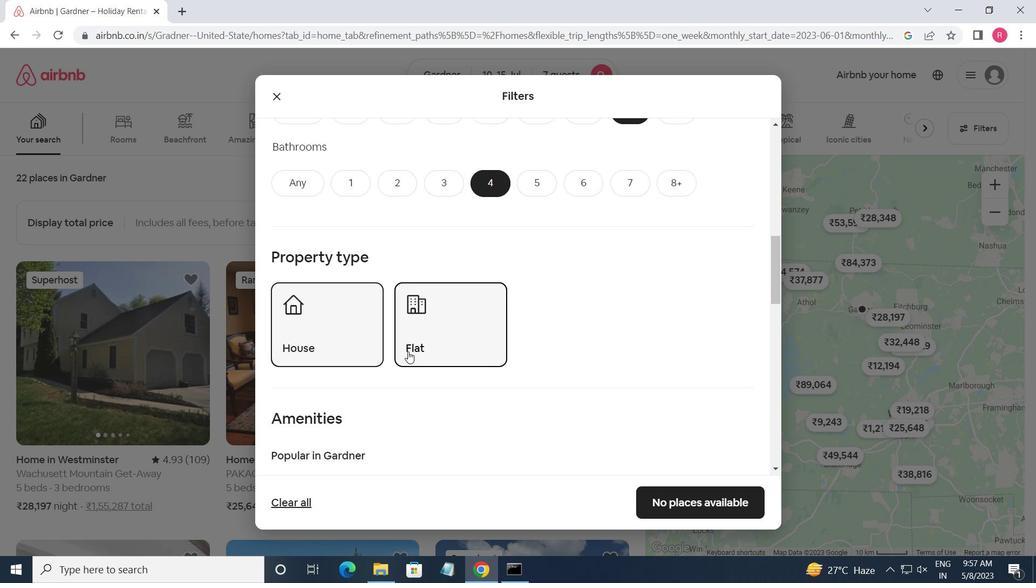 
Action: Mouse moved to (520, 304)
Screenshot: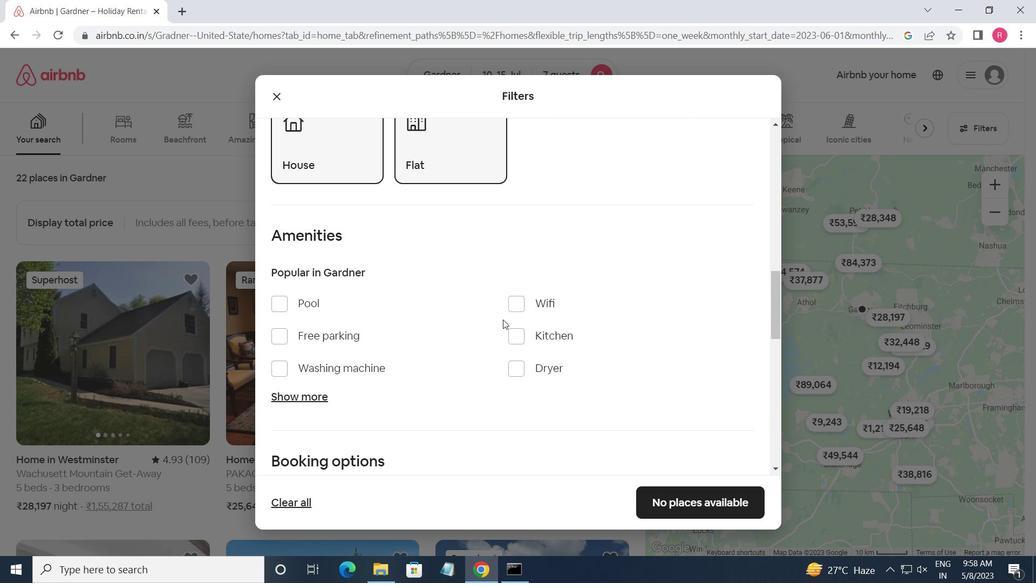 
Action: Mouse pressed left at (520, 304)
Screenshot: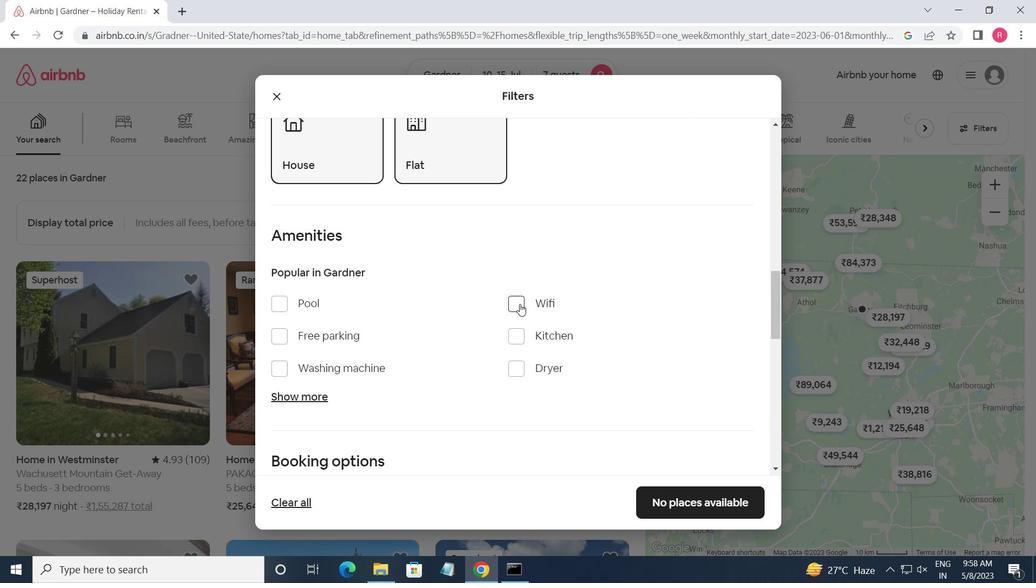 
Action: Mouse moved to (281, 336)
Screenshot: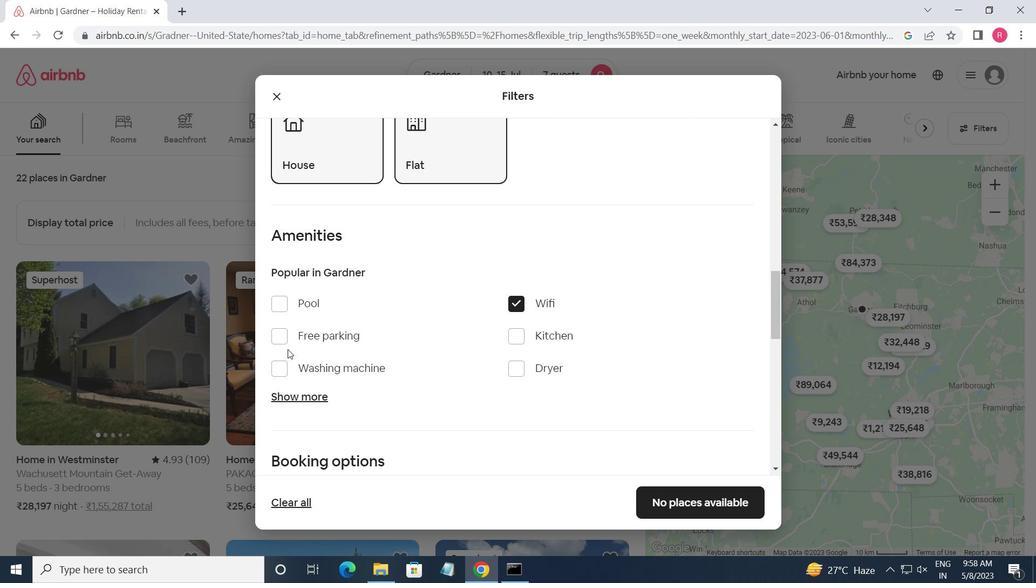 
Action: Mouse pressed left at (281, 336)
Screenshot: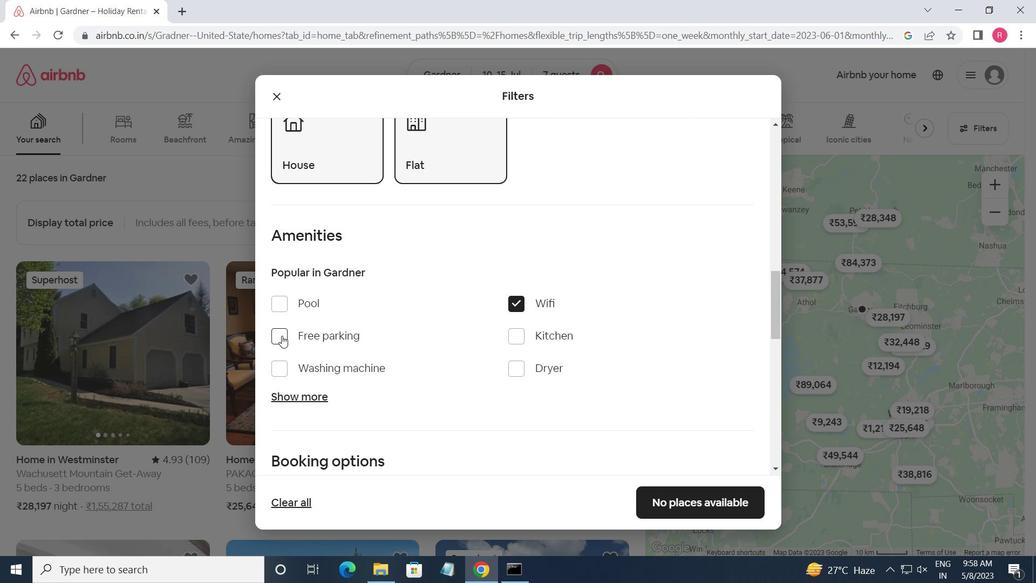 
Action: Mouse moved to (286, 401)
Screenshot: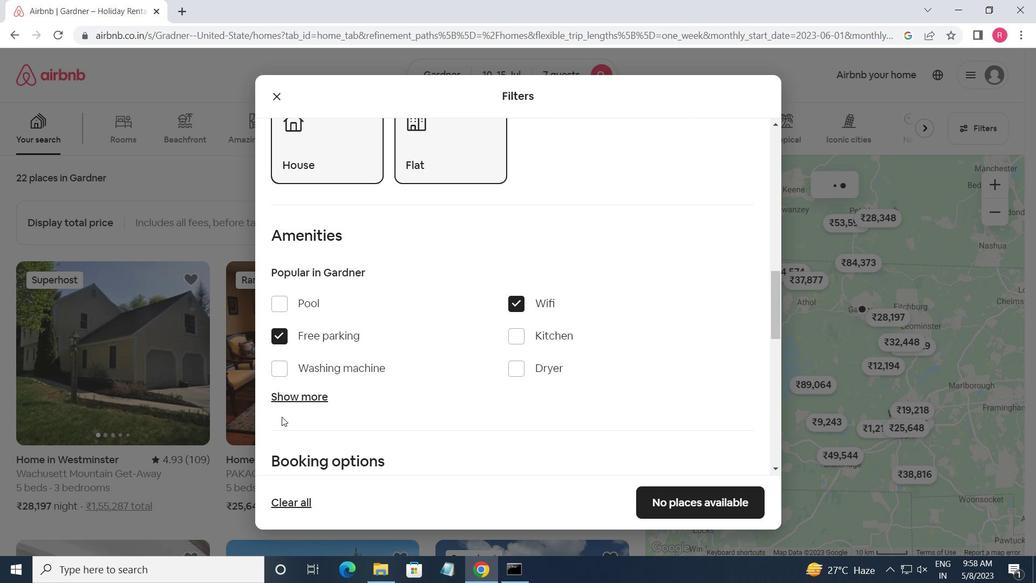 
Action: Mouse pressed left at (286, 401)
Screenshot: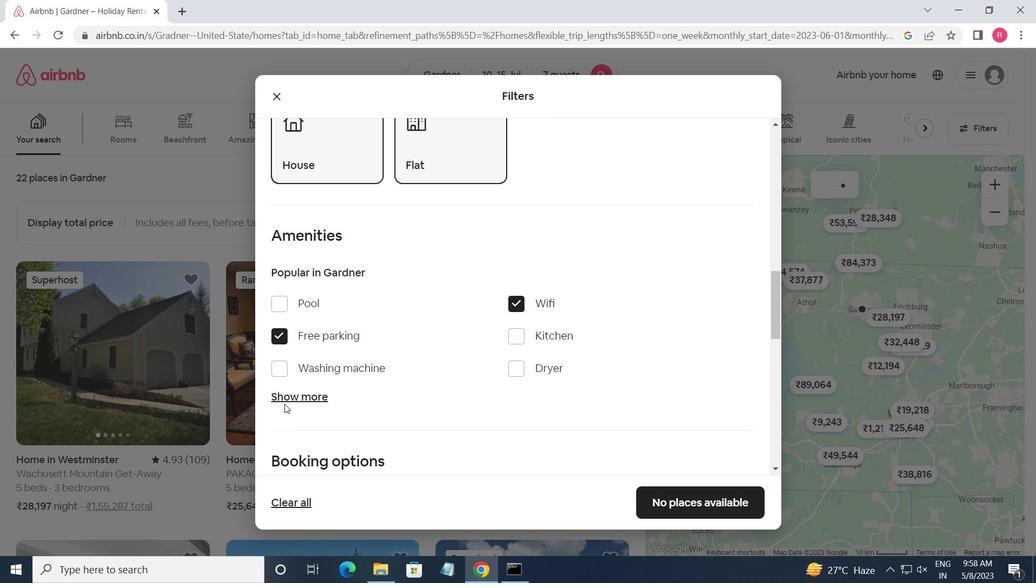 
Action: Mouse moved to (286, 401)
Screenshot: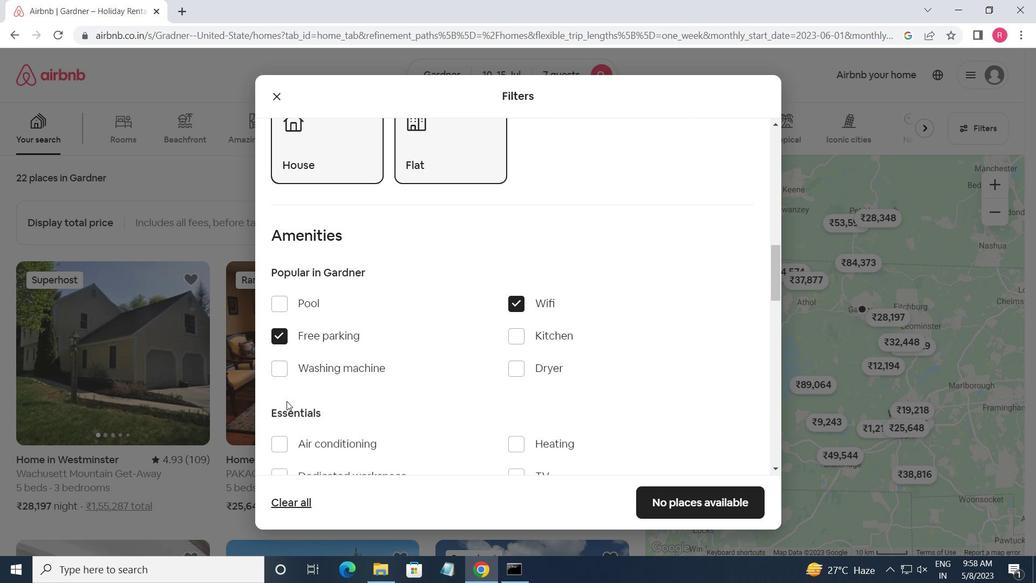 
Action: Mouse scrolled (286, 400) with delta (0, 0)
Screenshot: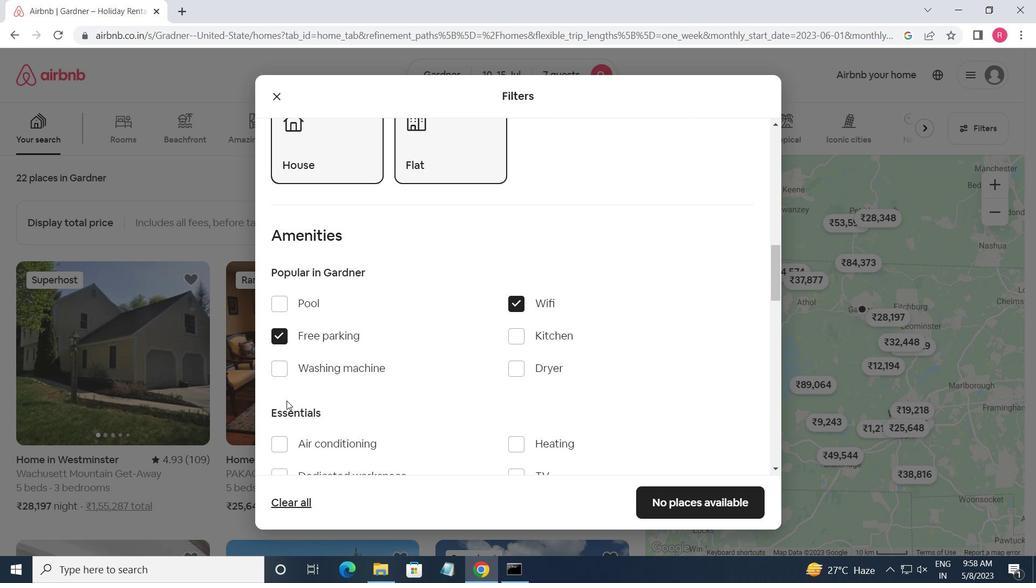 
Action: Mouse scrolled (286, 400) with delta (0, 0)
Screenshot: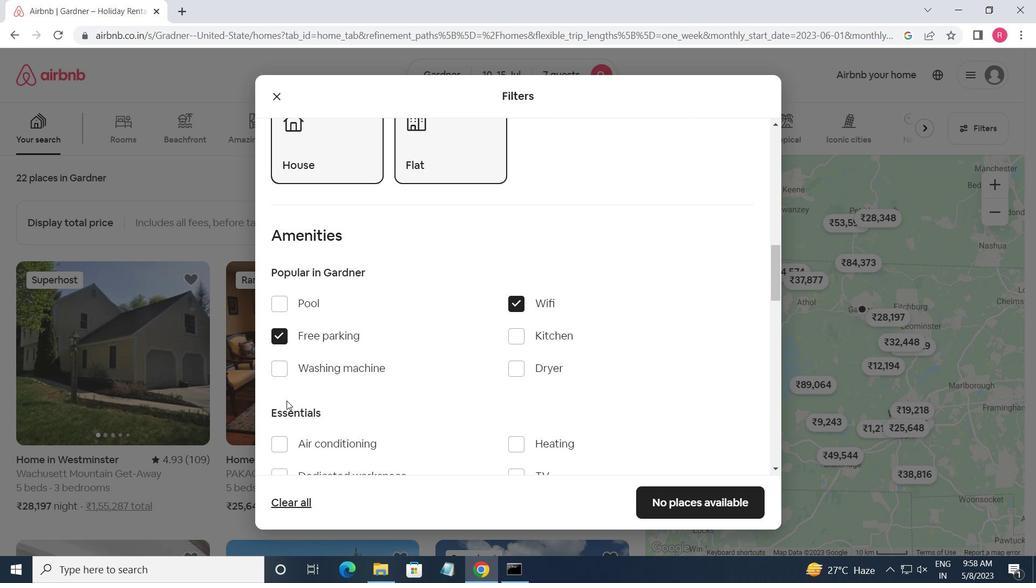 
Action: Mouse moved to (523, 345)
Screenshot: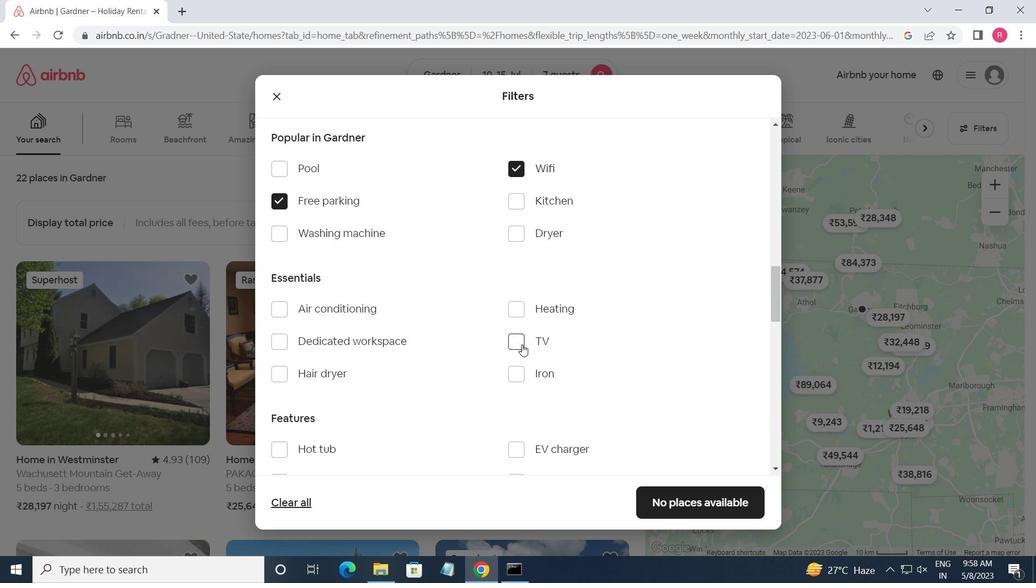 
Action: Mouse pressed left at (523, 345)
Screenshot: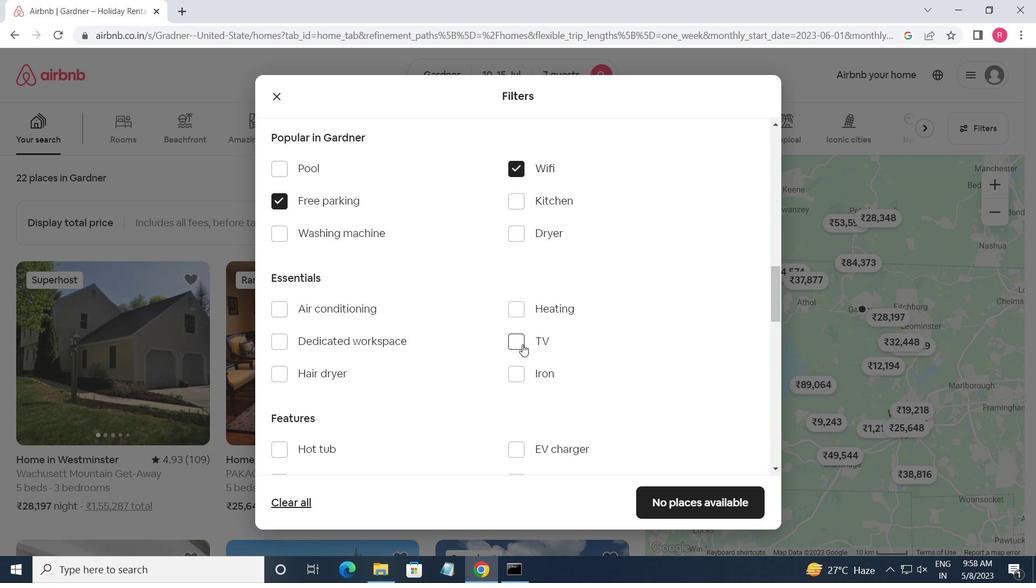 
Action: Mouse moved to (486, 372)
Screenshot: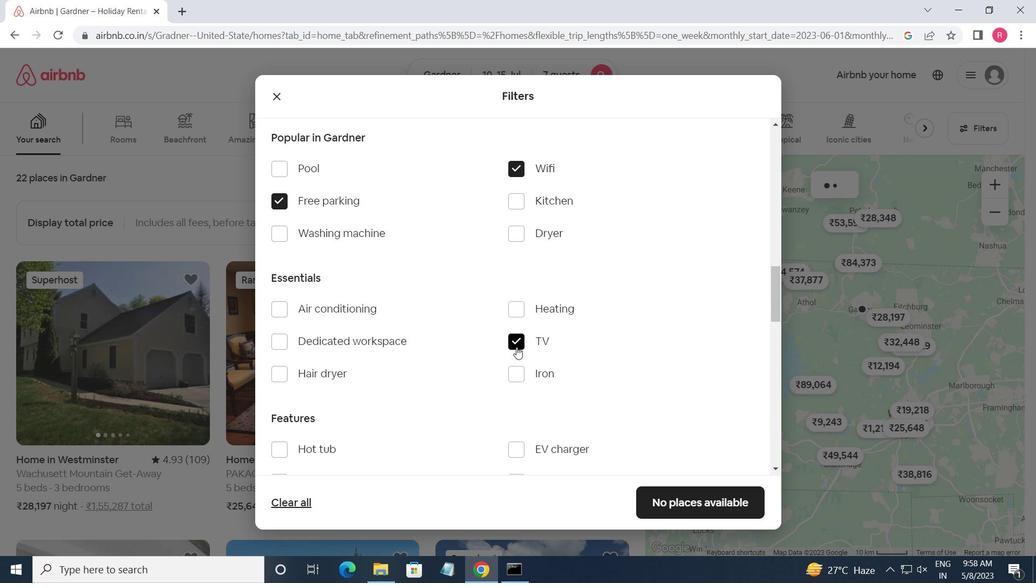 
Action: Mouse scrolled (486, 371) with delta (0, 0)
Screenshot: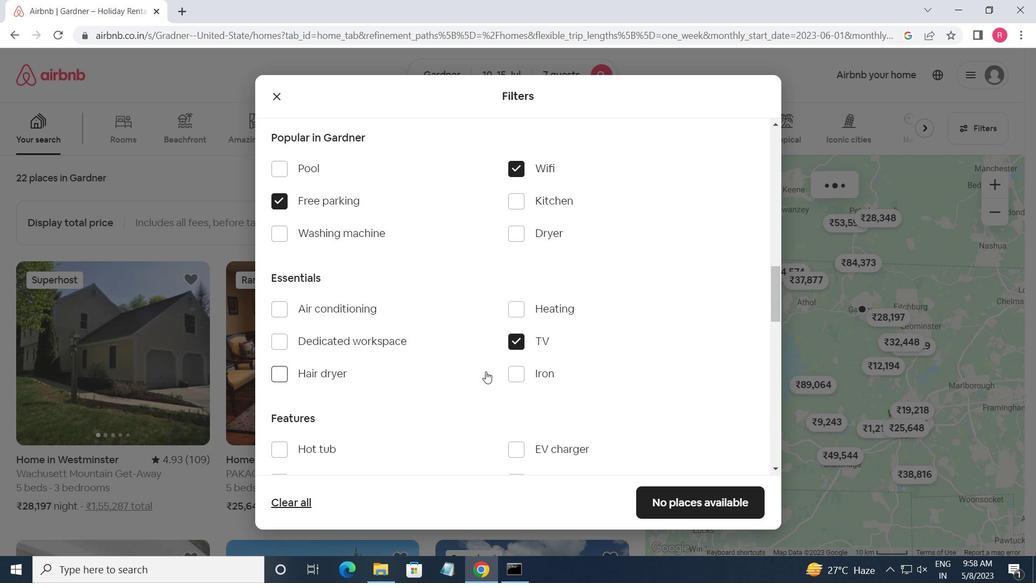 
Action: Mouse scrolled (486, 371) with delta (0, 0)
Screenshot: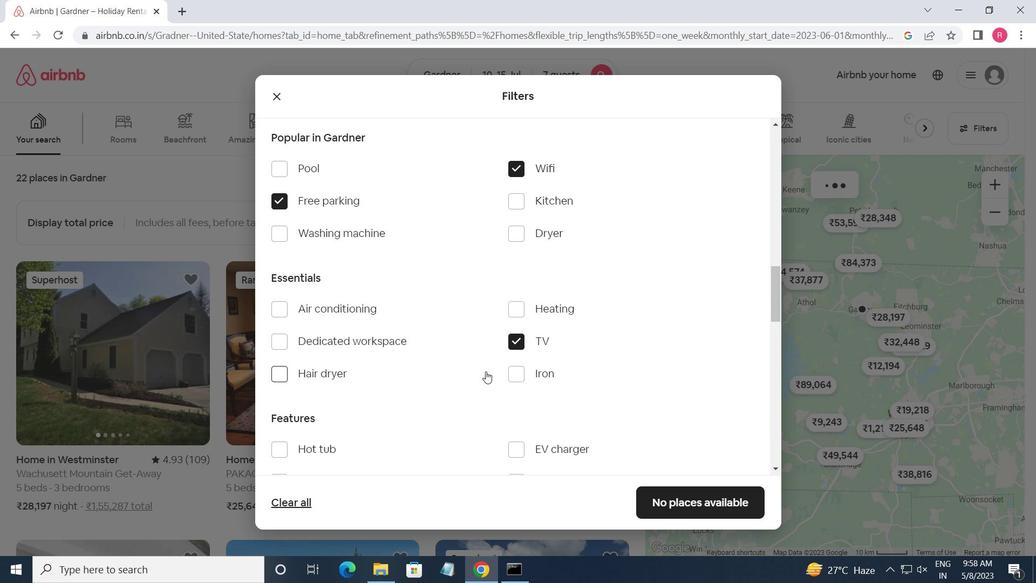 
Action: Mouse moved to (514, 352)
Screenshot: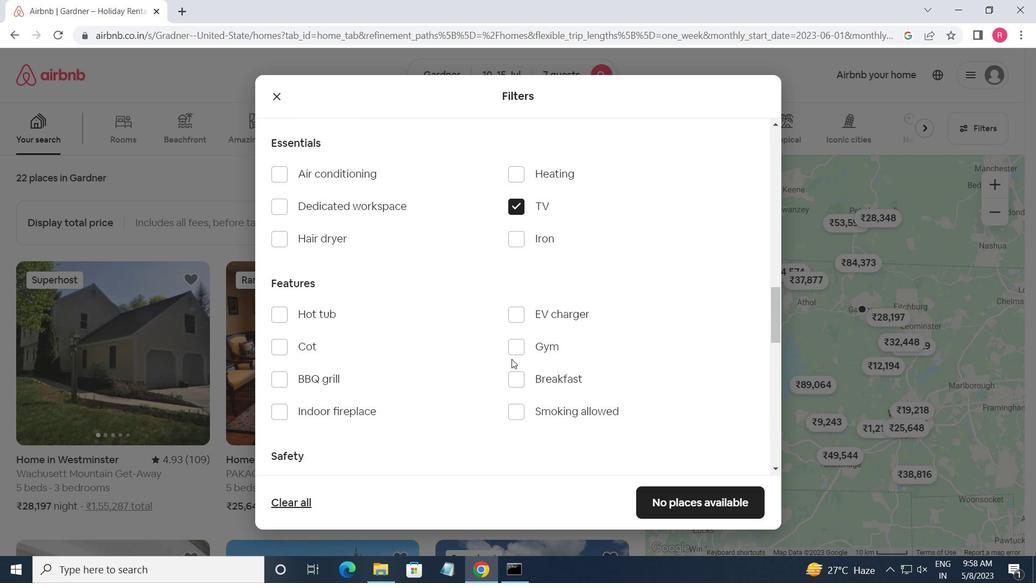 
Action: Mouse pressed left at (514, 352)
Screenshot: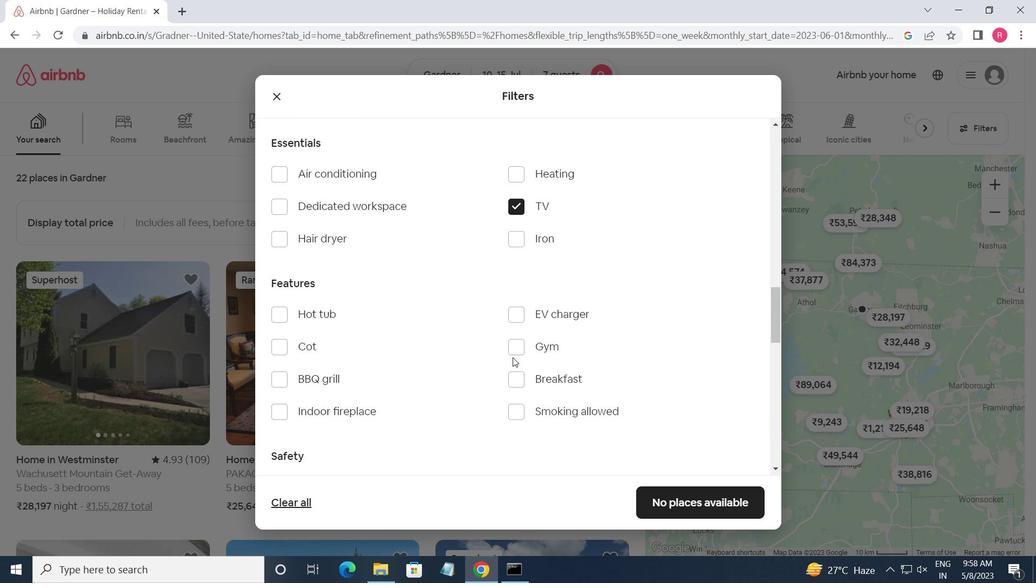 
Action: Mouse moved to (515, 375)
Screenshot: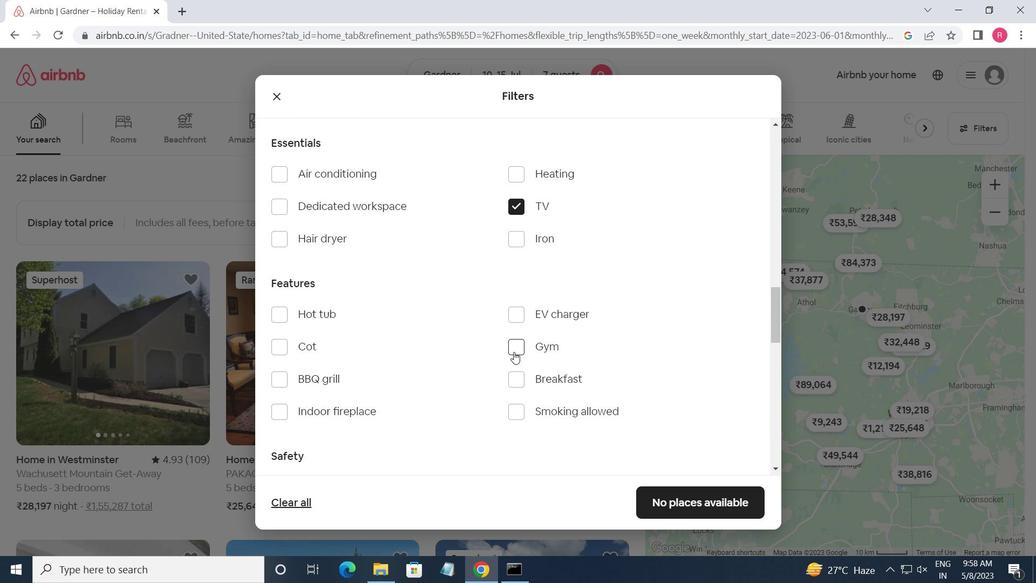 
Action: Mouse pressed left at (515, 375)
Screenshot: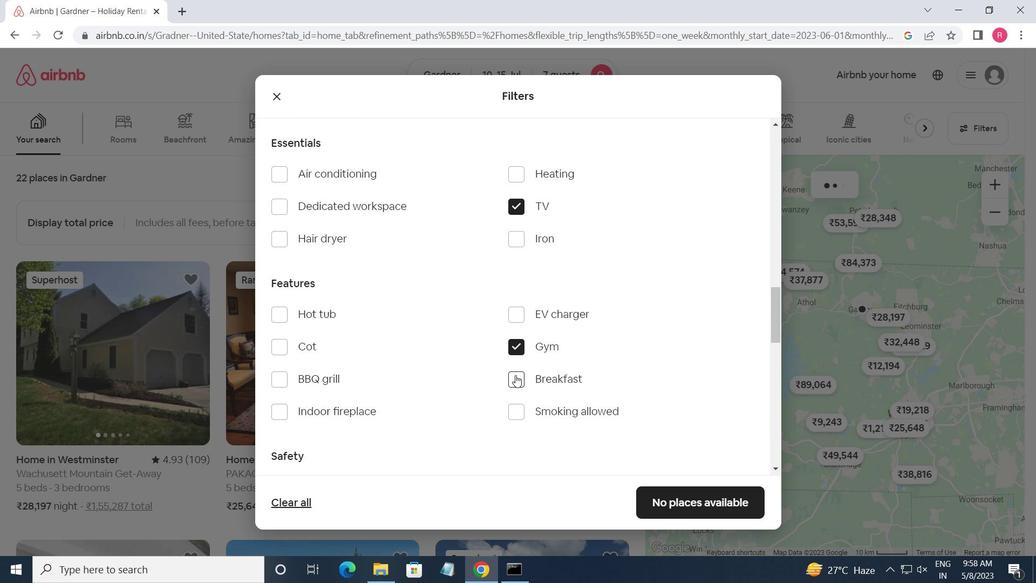 
Action: Mouse moved to (524, 386)
Screenshot: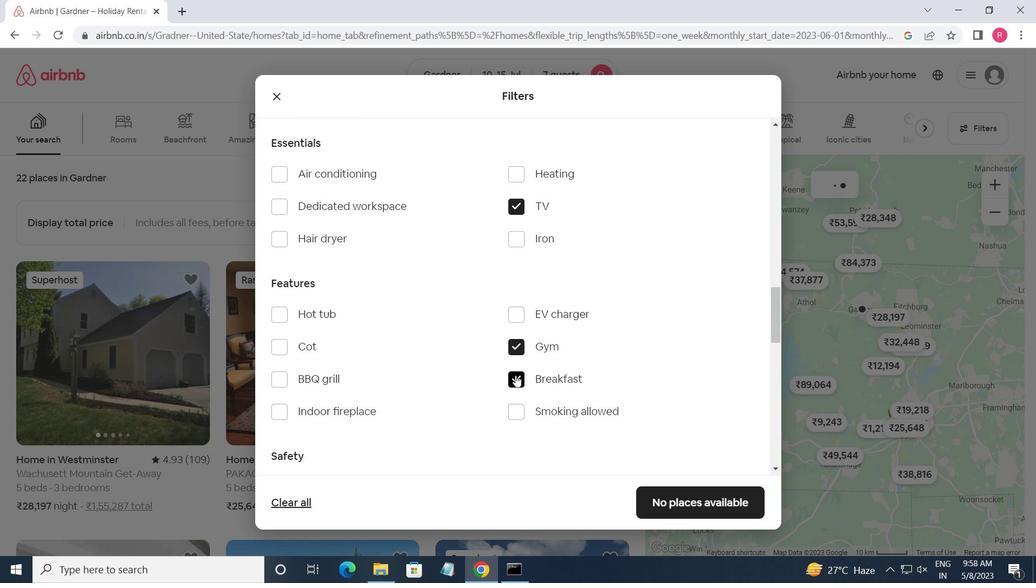 
Action: Mouse scrolled (524, 385) with delta (0, 0)
Screenshot: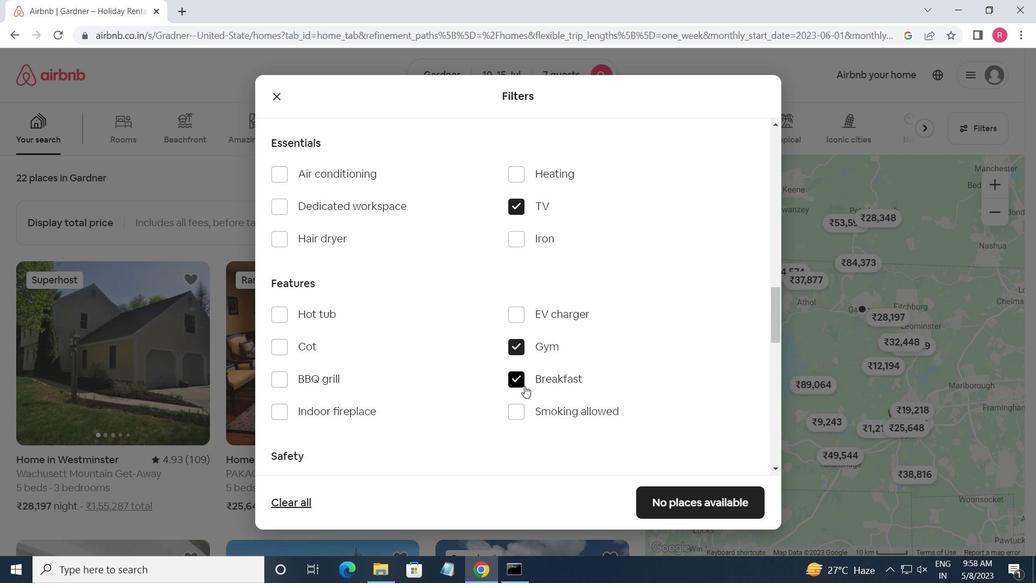 
Action: Mouse scrolled (524, 385) with delta (0, 0)
Screenshot: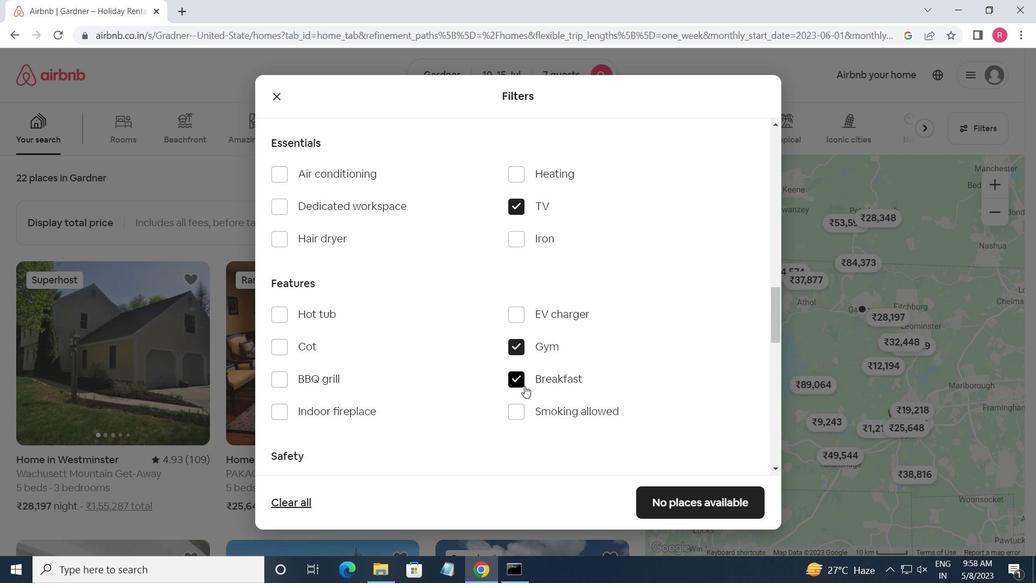 
Action: Mouse scrolled (524, 385) with delta (0, 0)
Screenshot: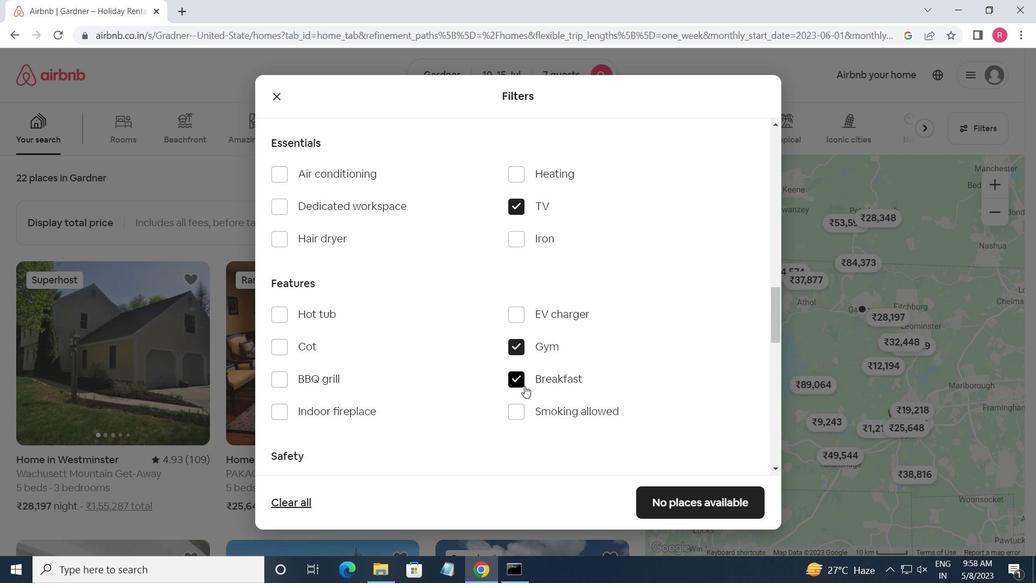 
Action: Mouse moved to (524, 386)
Screenshot: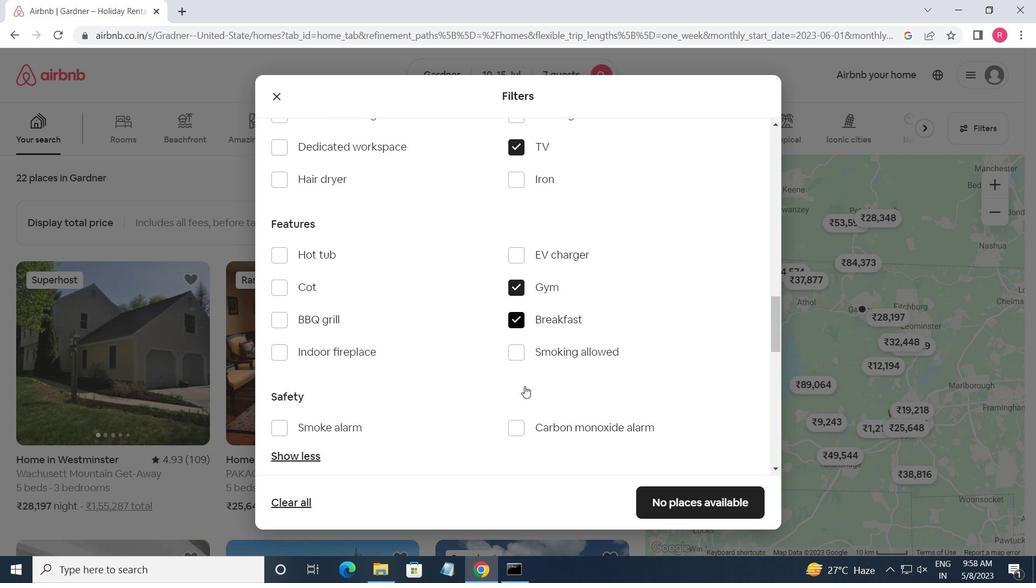 
Action: Mouse scrolled (524, 385) with delta (0, 0)
Screenshot: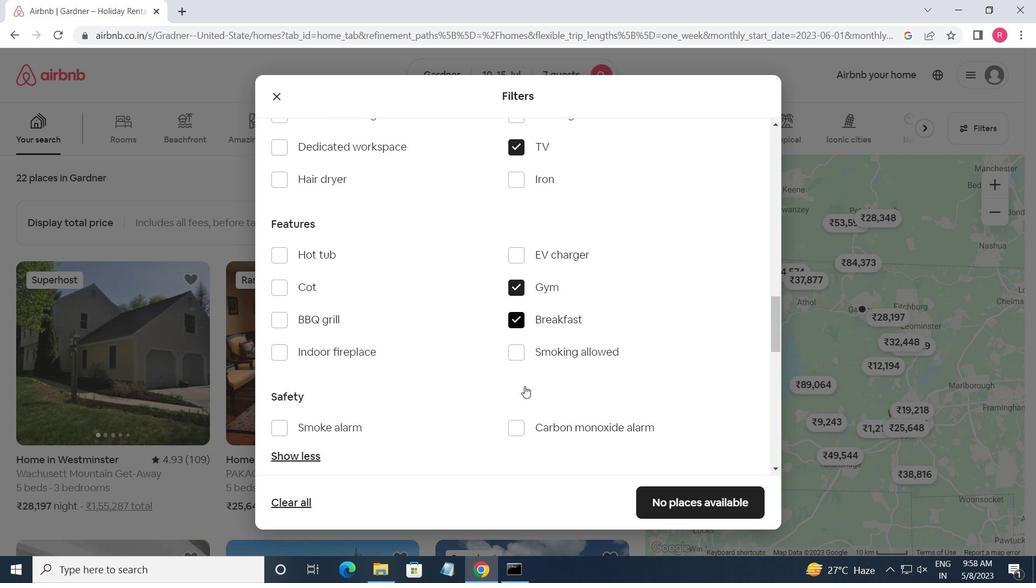 
Action: Mouse moved to (715, 402)
Screenshot: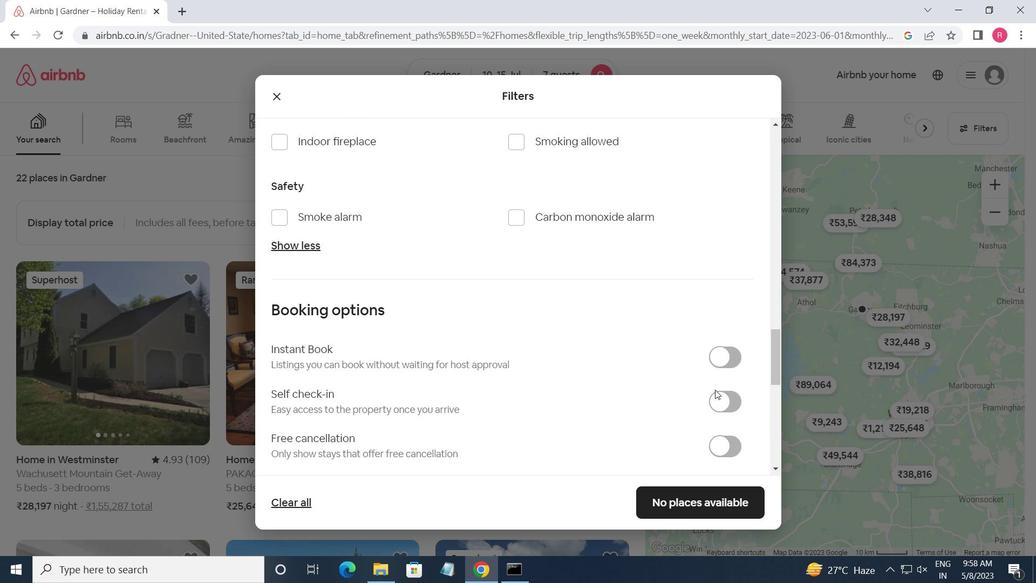 
Action: Mouse pressed left at (715, 402)
Screenshot: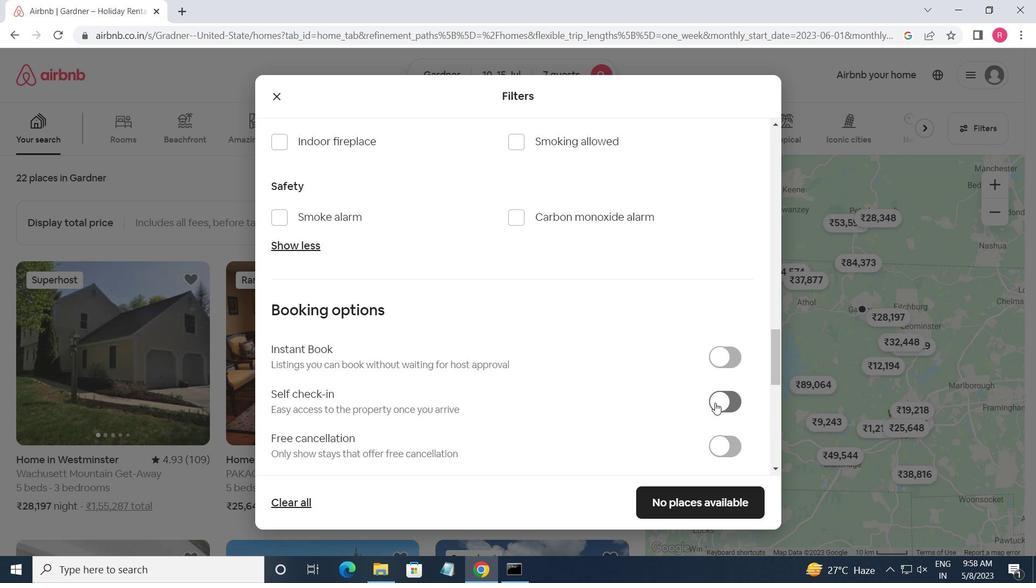 
Action: Mouse moved to (715, 402)
Screenshot: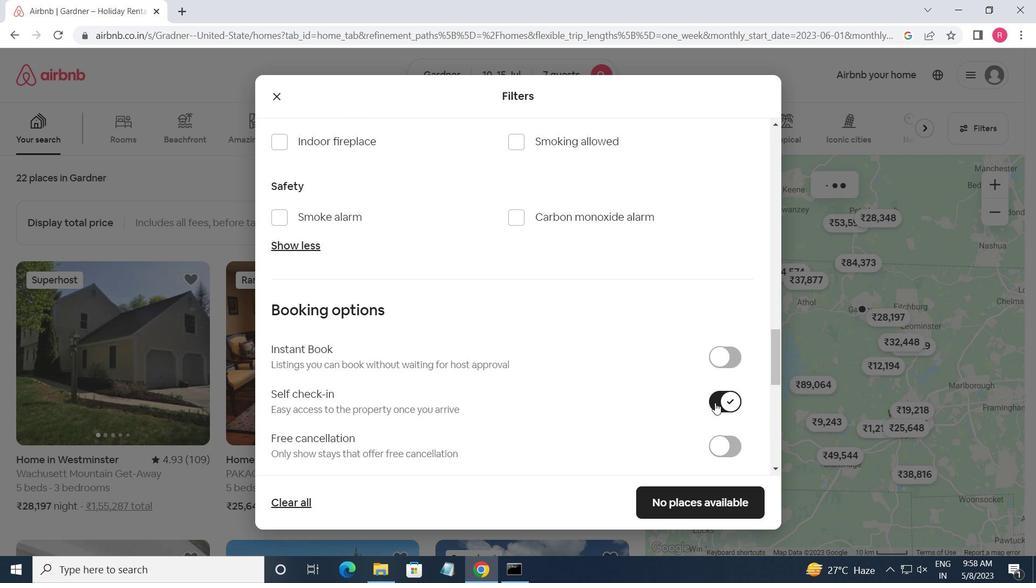 
Action: Mouse scrolled (715, 402) with delta (0, 0)
Screenshot: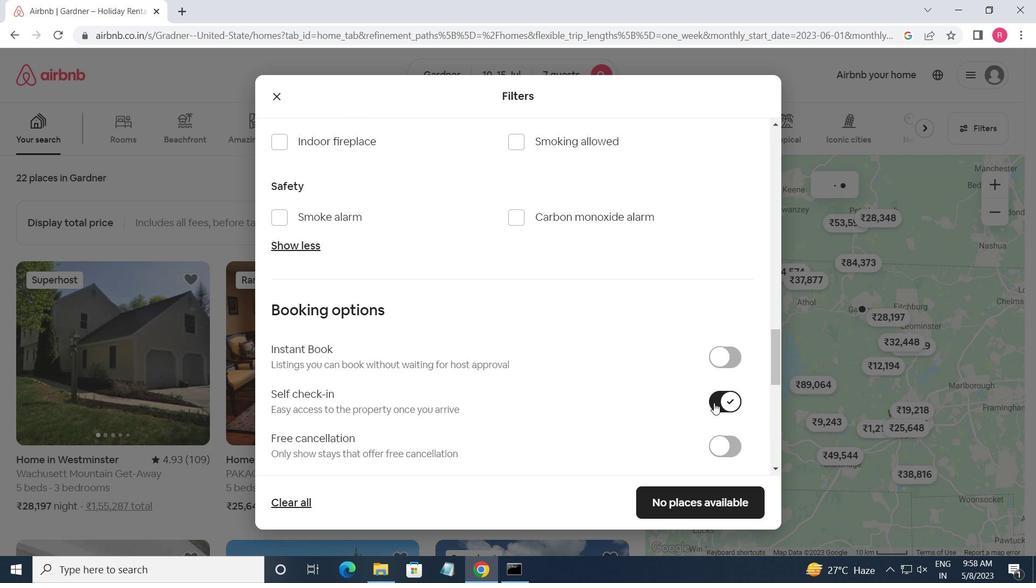 
Action: Mouse moved to (713, 402)
Screenshot: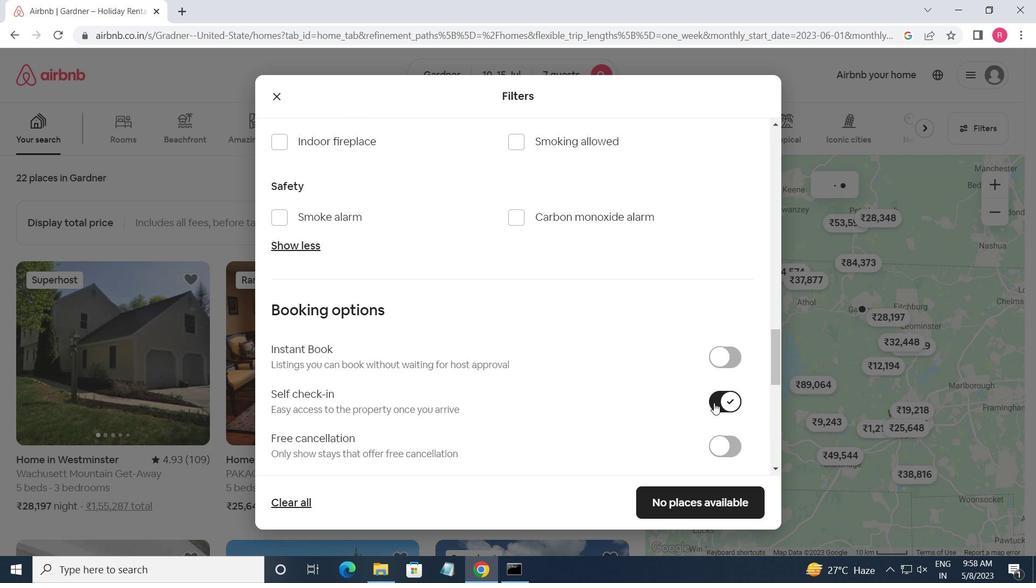 
Action: Mouse scrolled (713, 402) with delta (0, 0)
Screenshot: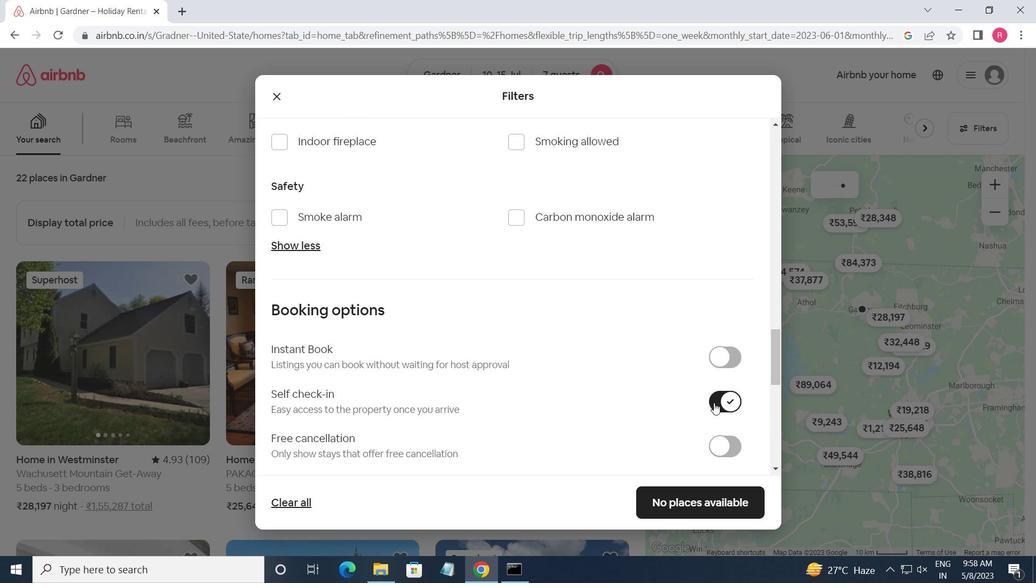 
Action: Mouse moved to (701, 401)
Screenshot: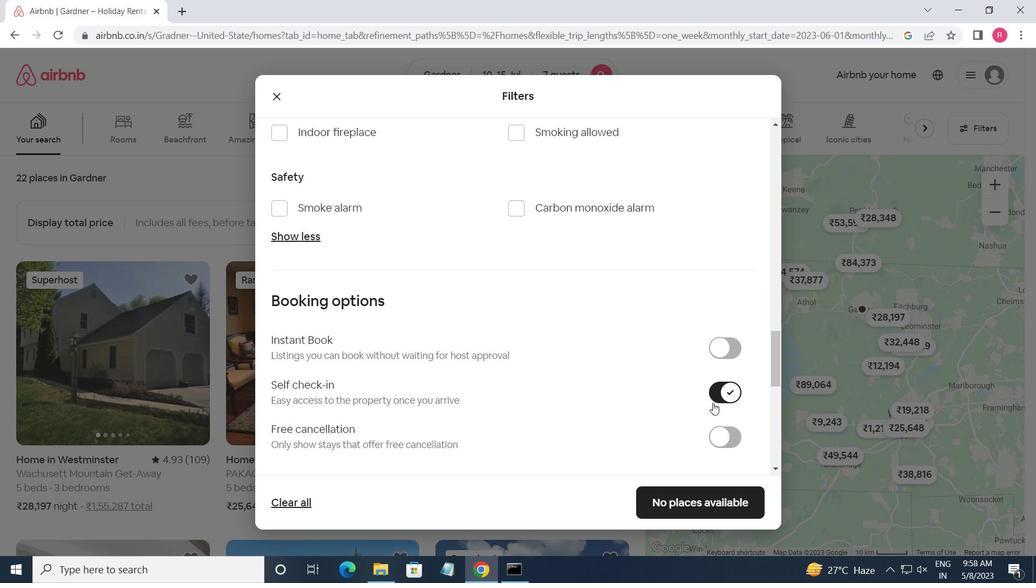 
Action: Mouse scrolled (701, 401) with delta (0, 0)
Screenshot: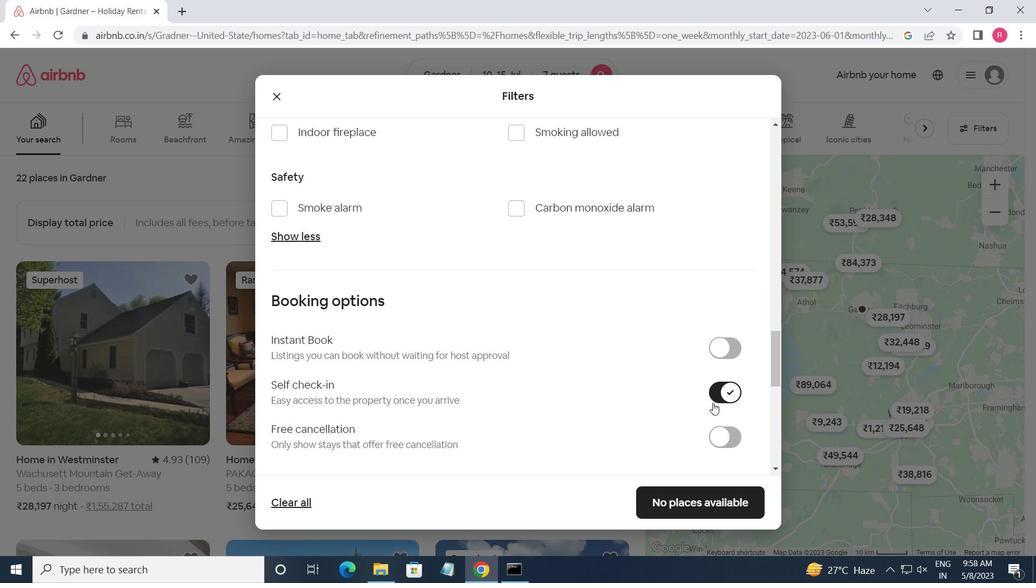 
Action: Mouse moved to (628, 391)
Screenshot: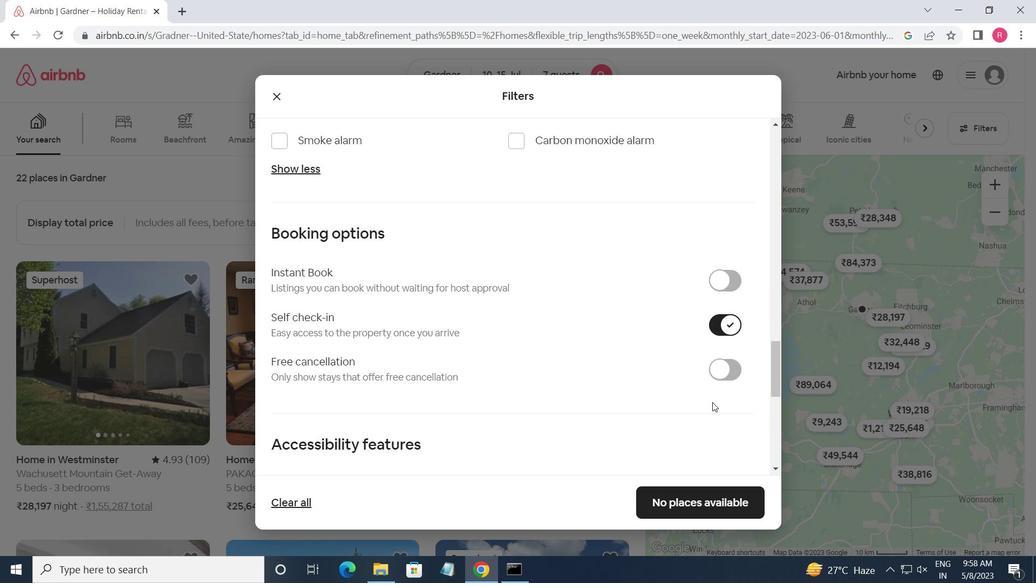 
Action: Mouse scrolled (628, 391) with delta (0, 0)
Screenshot: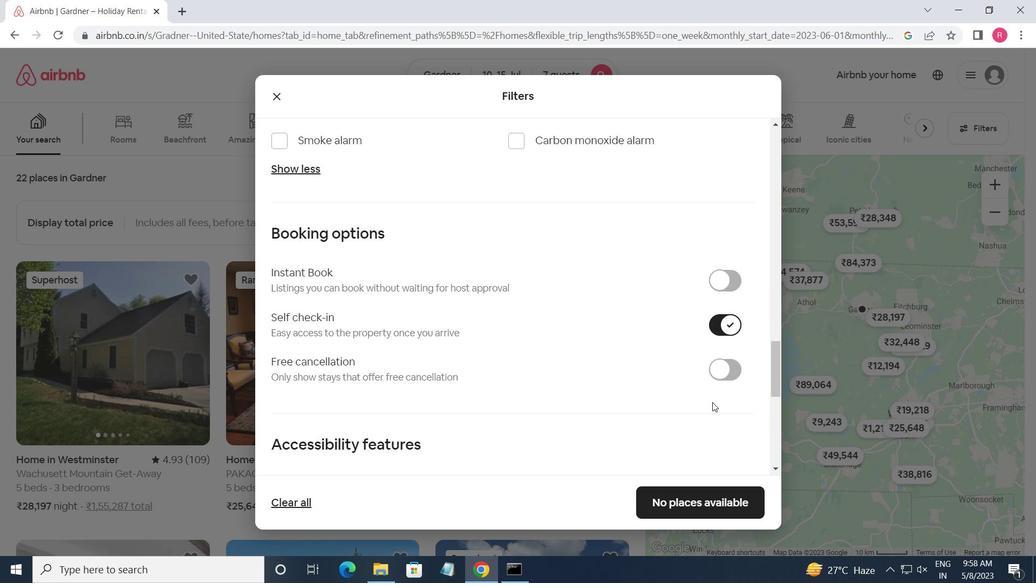
Action: Mouse moved to (585, 388)
Screenshot: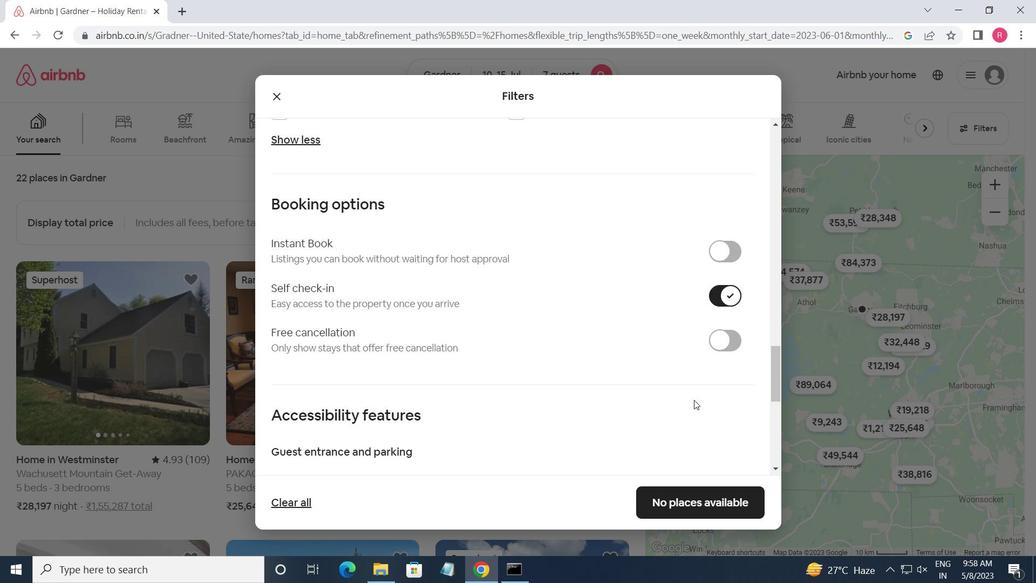 
Action: Mouse scrolled (585, 387) with delta (0, 0)
Screenshot: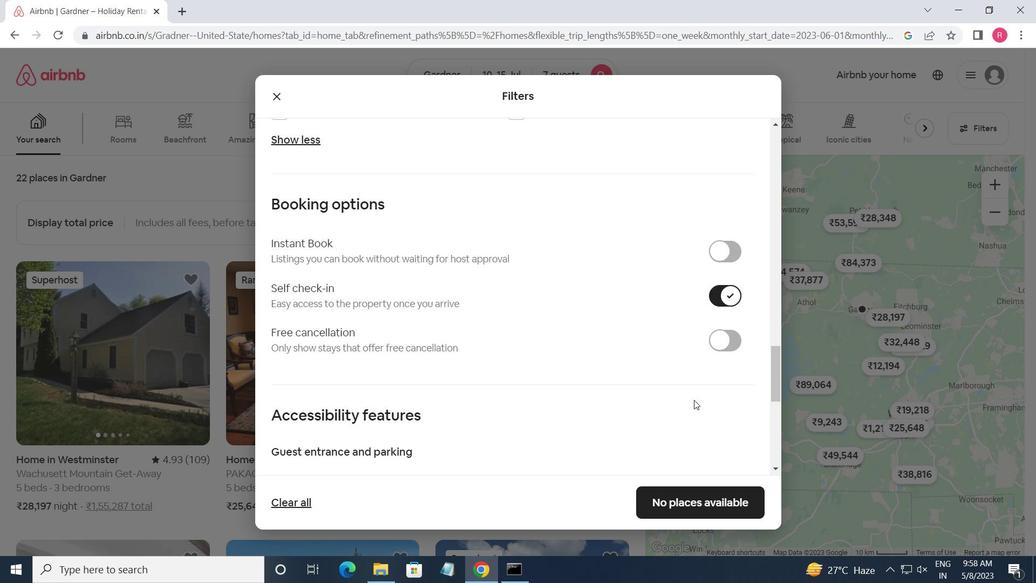 
Action: Mouse moved to (353, 395)
Screenshot: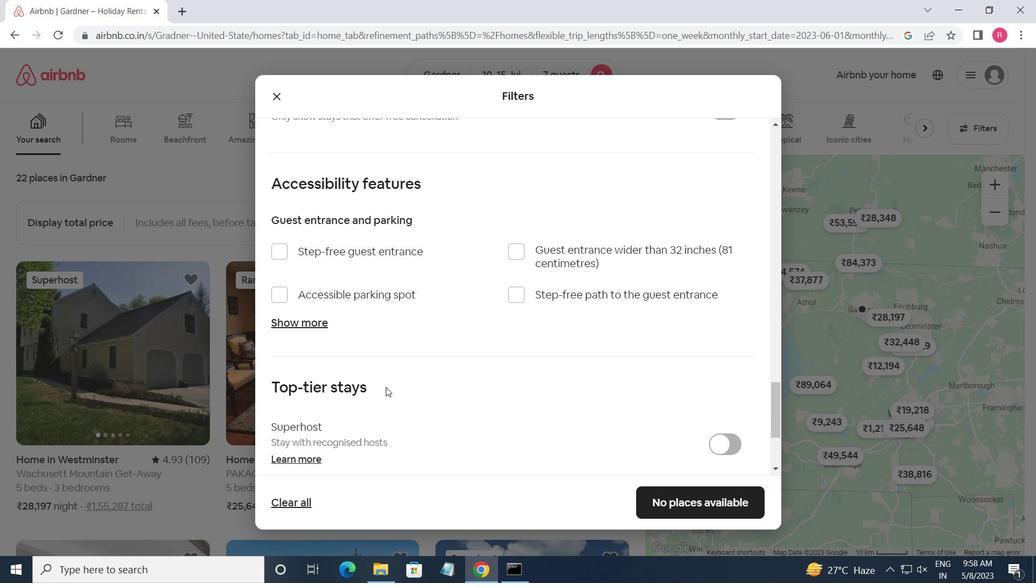 
Action: Mouse scrolled (353, 394) with delta (0, 0)
Screenshot: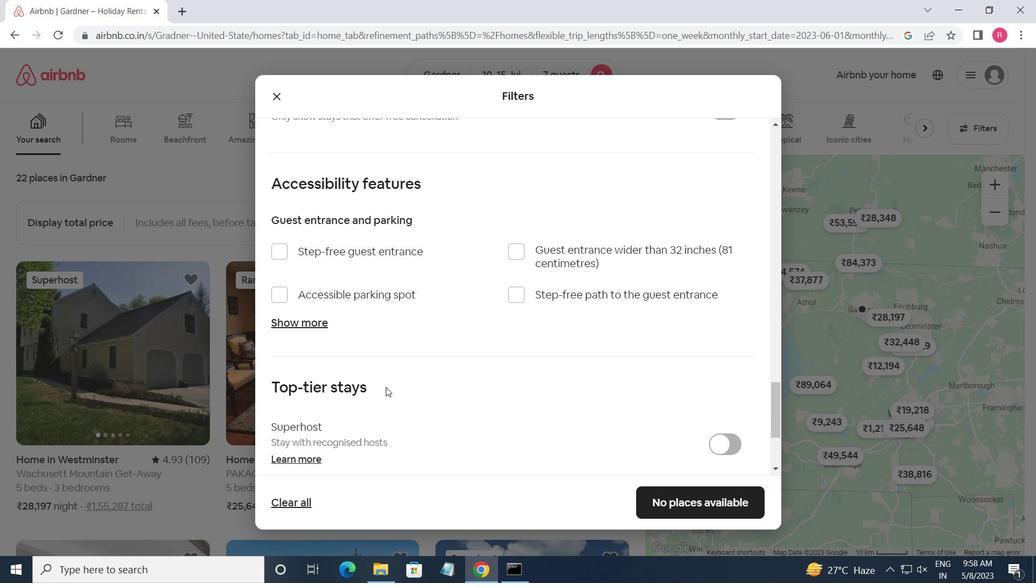 
Action: Mouse moved to (347, 399)
Screenshot: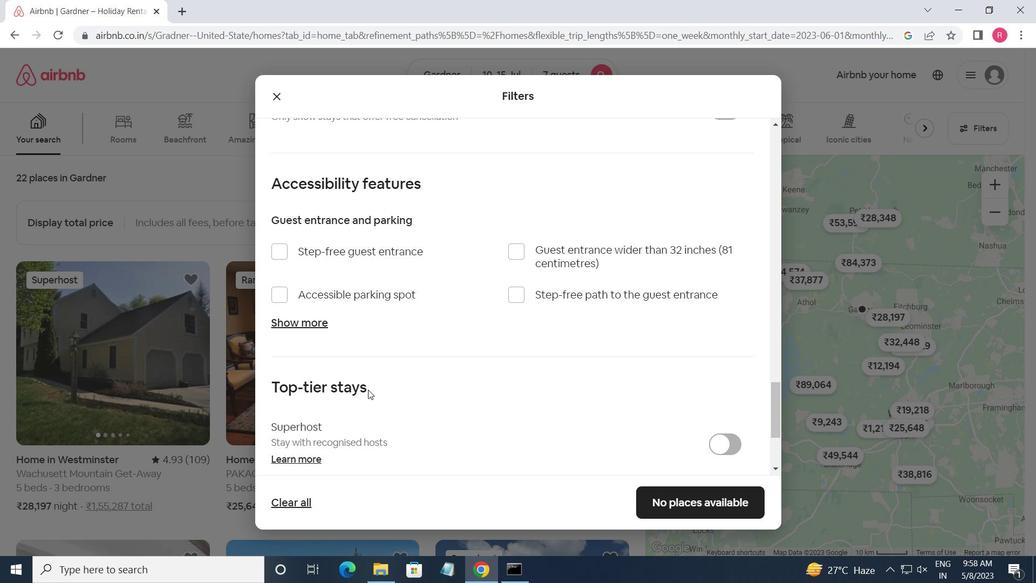 
Action: Mouse scrolled (347, 399) with delta (0, 0)
Screenshot: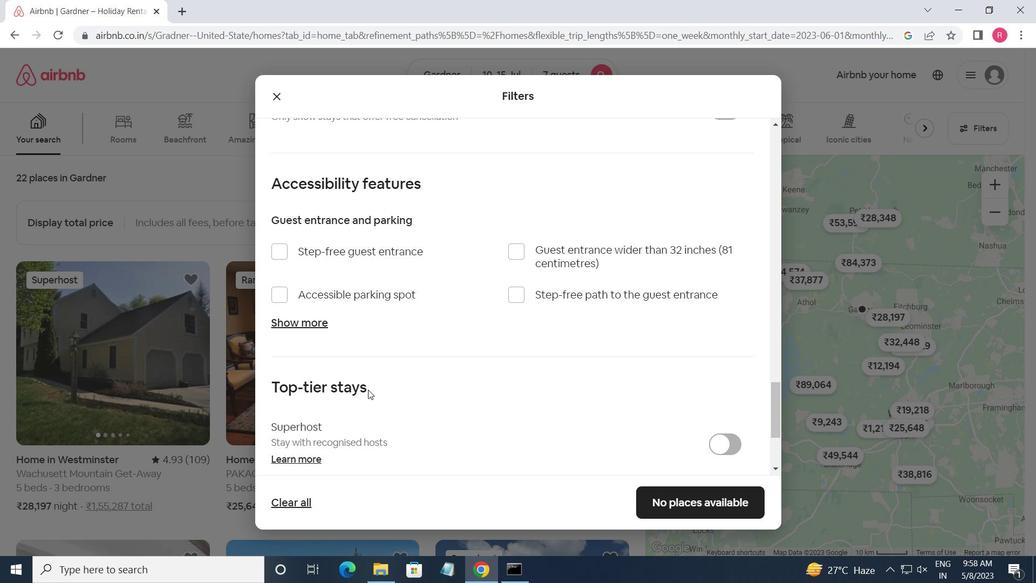 
Action: Mouse moved to (346, 400)
Screenshot: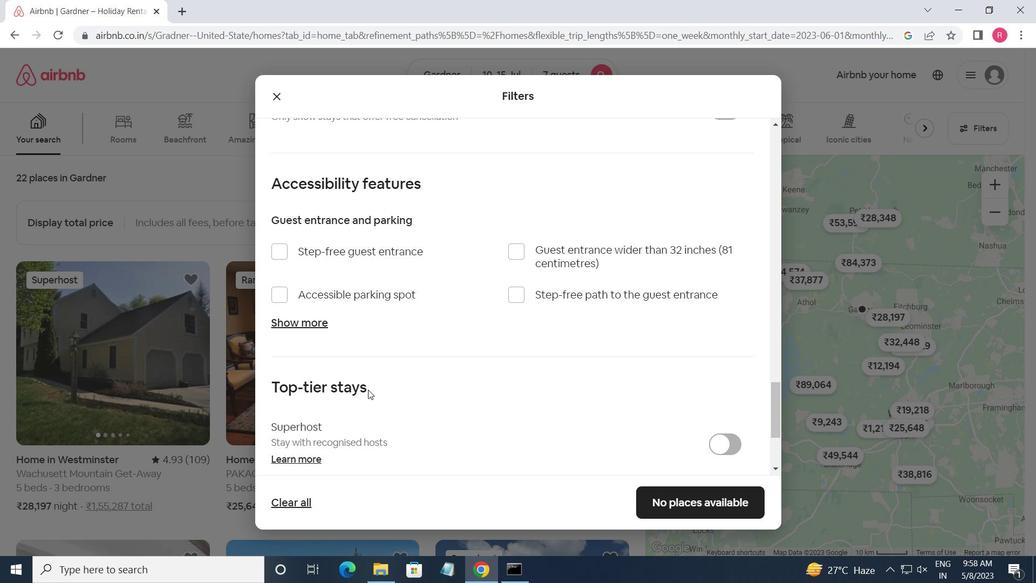 
Action: Mouse scrolled (346, 399) with delta (0, 0)
Screenshot: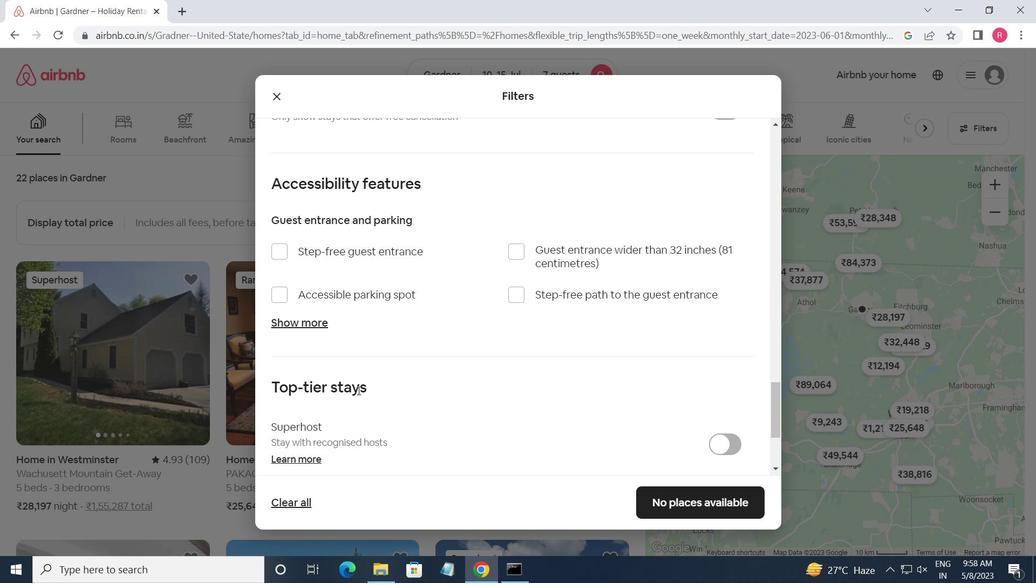 
Action: Mouse moved to (345, 400)
Screenshot: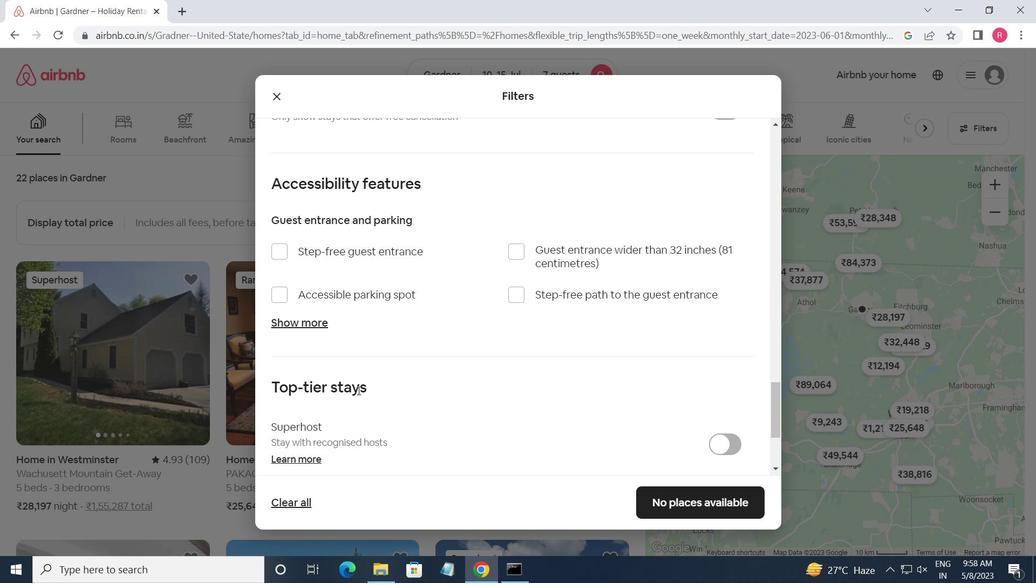 
Action: Mouse scrolled (345, 400) with delta (0, 0)
Screenshot: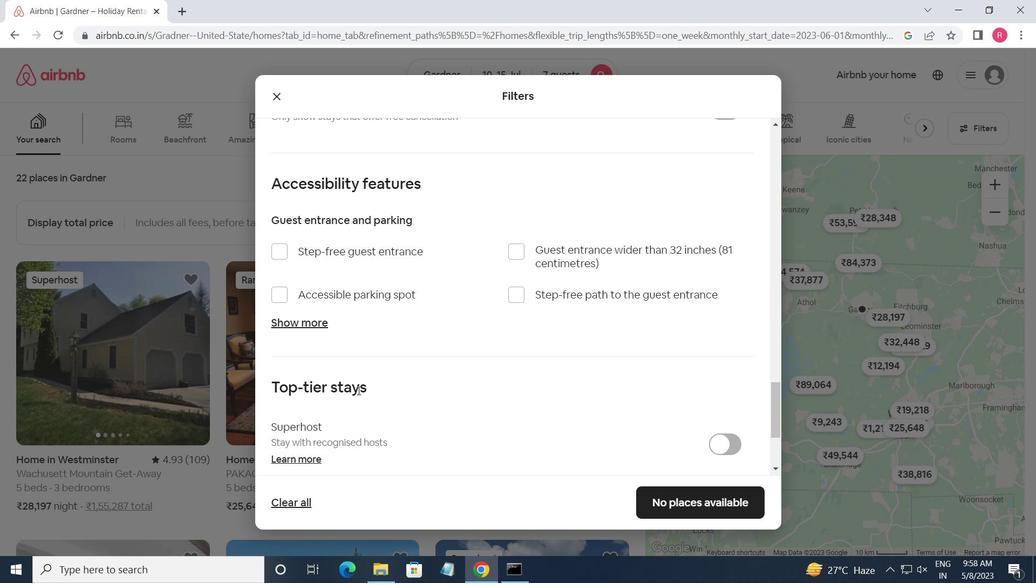 
Action: Mouse moved to (264, 403)
Screenshot: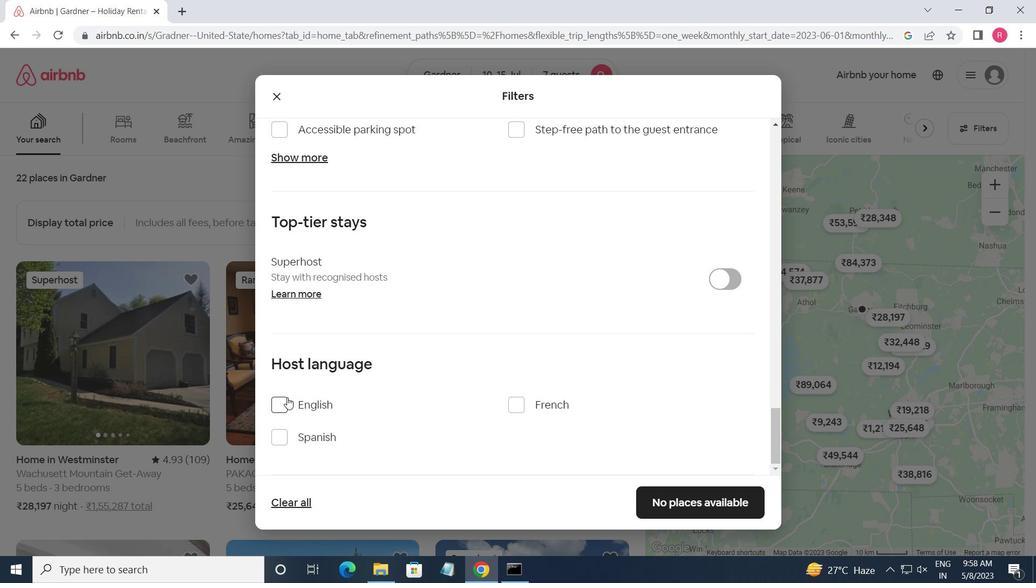 
Action: Mouse pressed left at (264, 403)
Screenshot: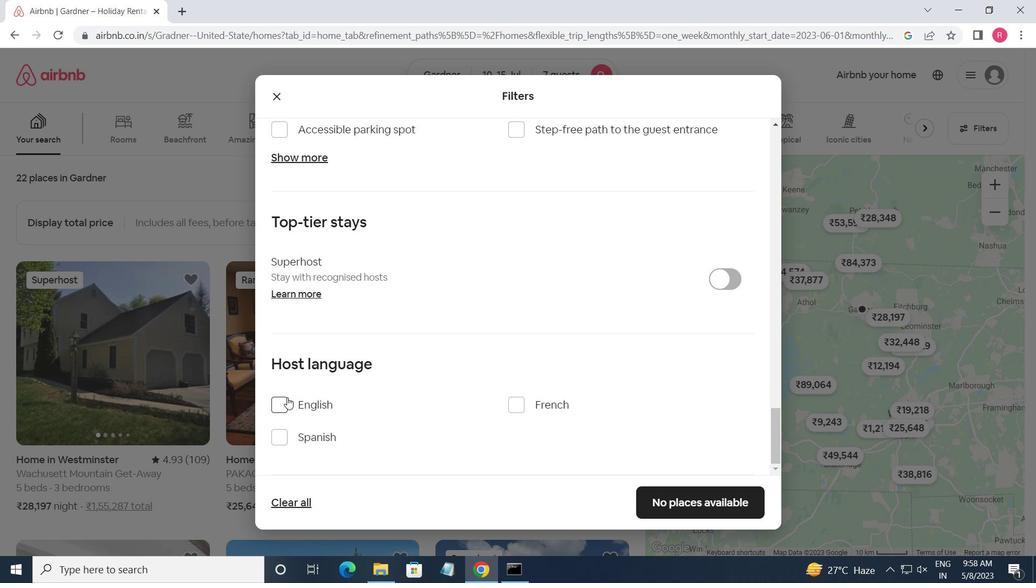 
Action: Mouse moved to (280, 404)
Screenshot: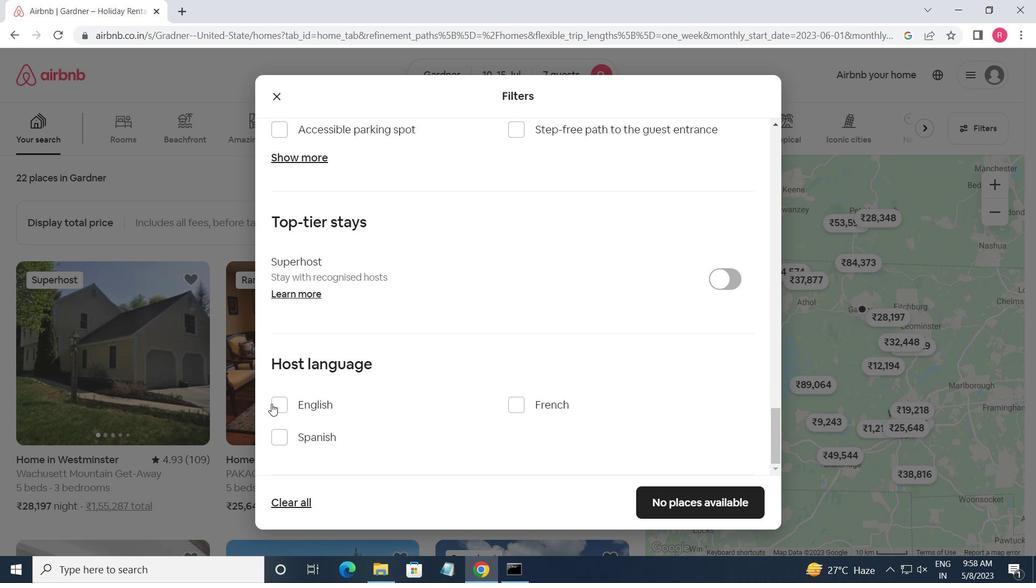 
Action: Mouse pressed left at (280, 404)
Screenshot: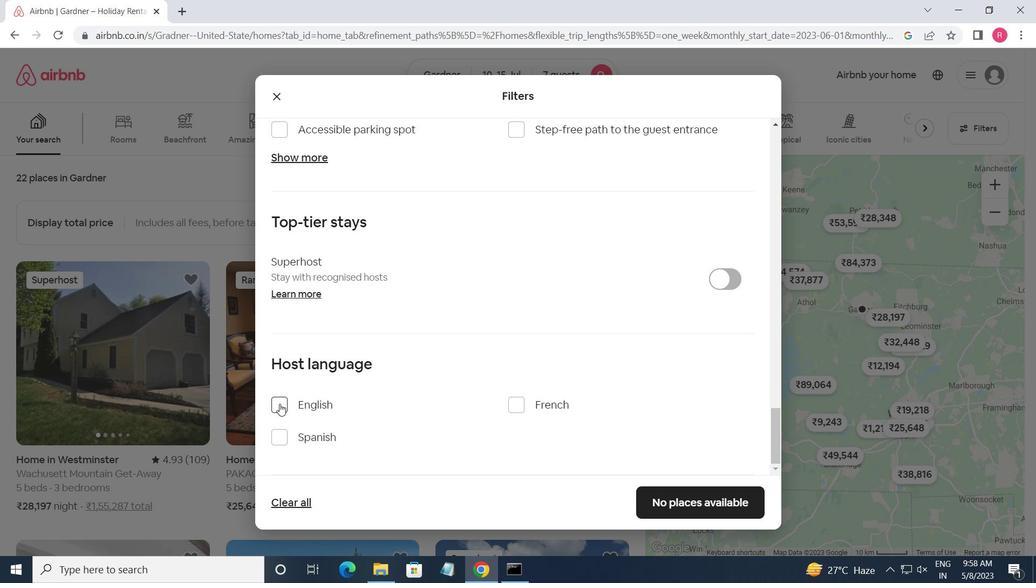 
Action: Mouse moved to (675, 494)
Screenshot: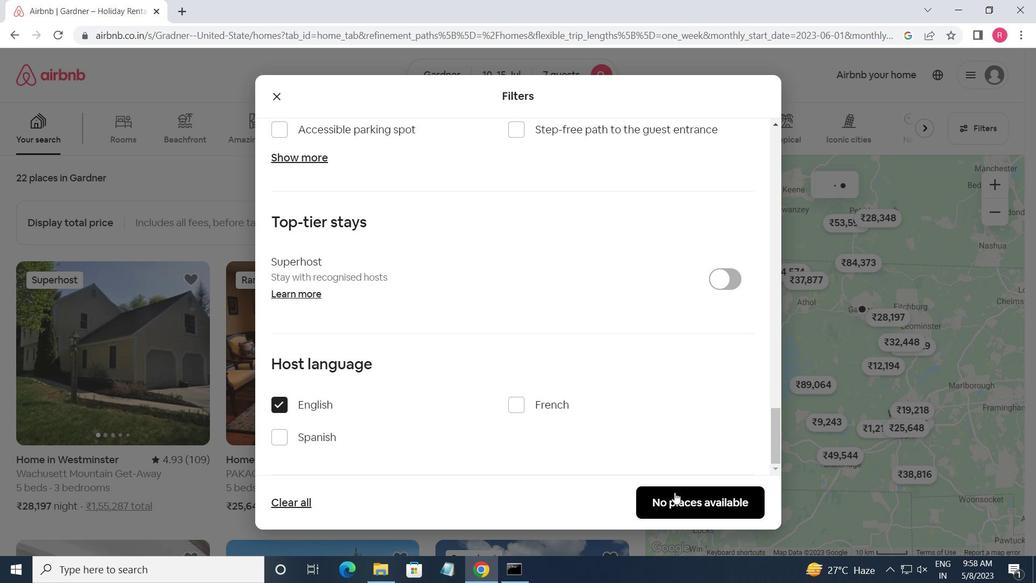 
Action: Mouse pressed left at (675, 494)
Screenshot: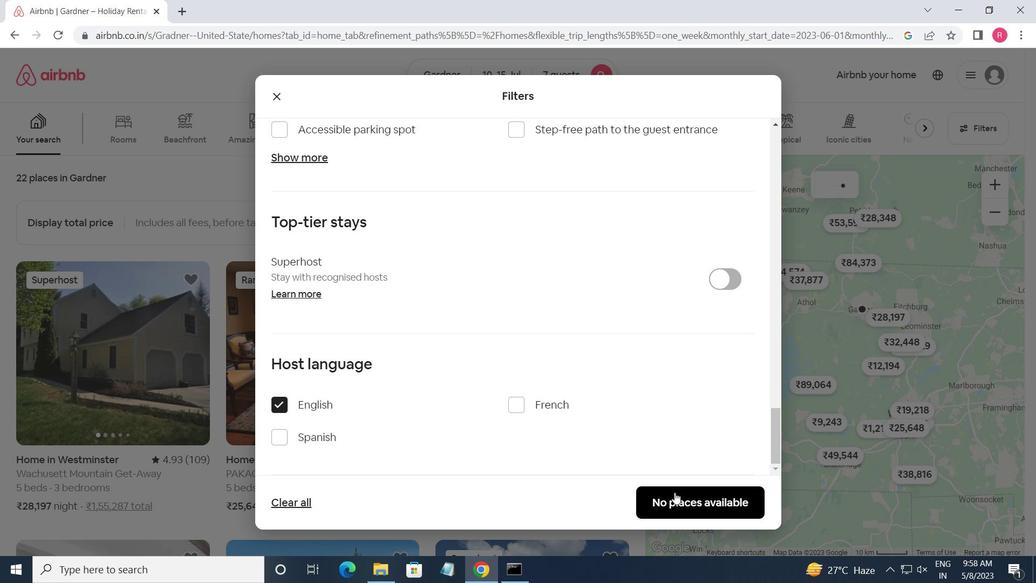 
